 Task: For heading Use Italics Courier New with yellow colour & bold.  font size for heading26,  'Change the font style of data to'Georgia and font size to 18,  Change the alignment of both headline & data to Align left In the sheet  BudgetPlan logbook
Action: Mouse moved to (109, 129)
Screenshot: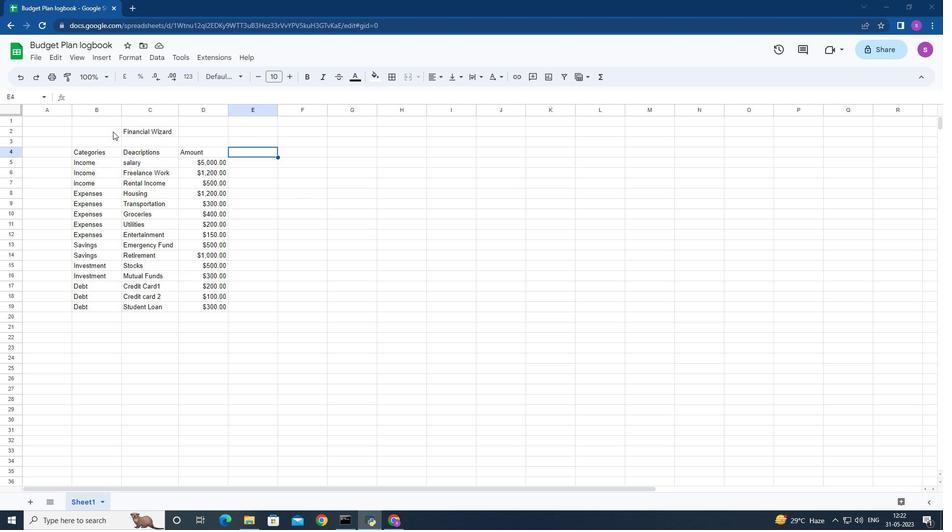 
Action: Mouse pressed left at (109, 129)
Screenshot: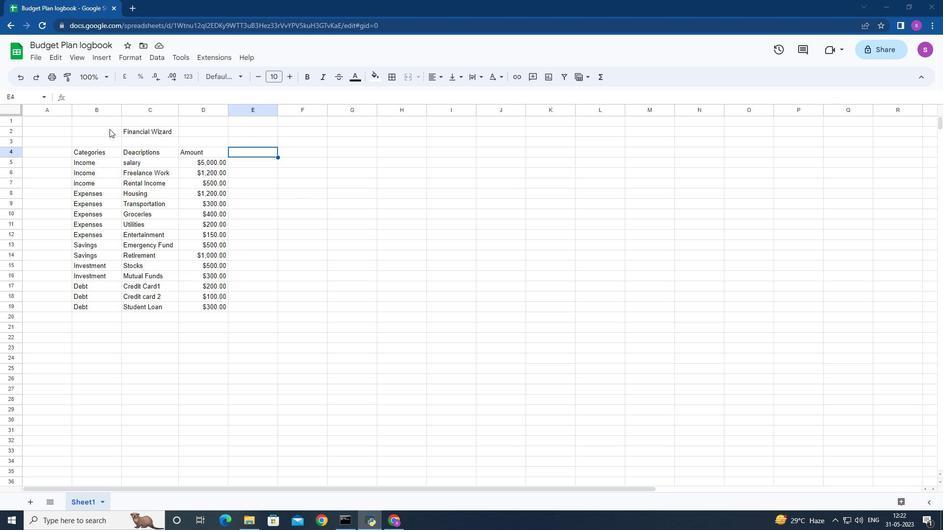 
Action: Mouse moved to (237, 78)
Screenshot: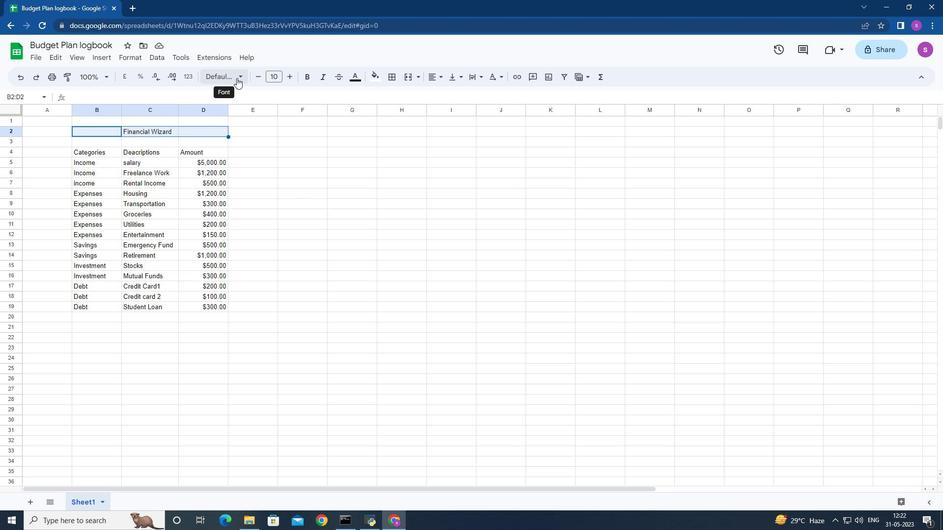 
Action: Mouse pressed left at (237, 78)
Screenshot: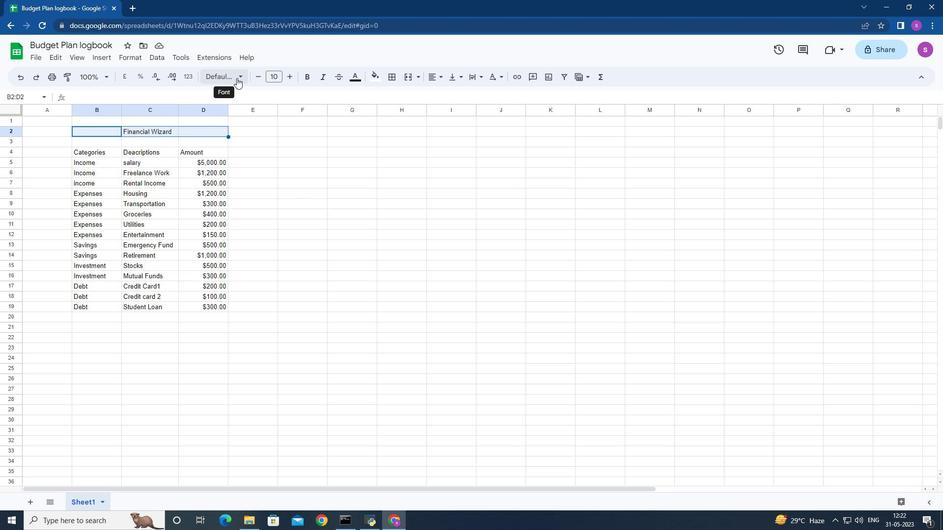 
Action: Mouse moved to (249, 345)
Screenshot: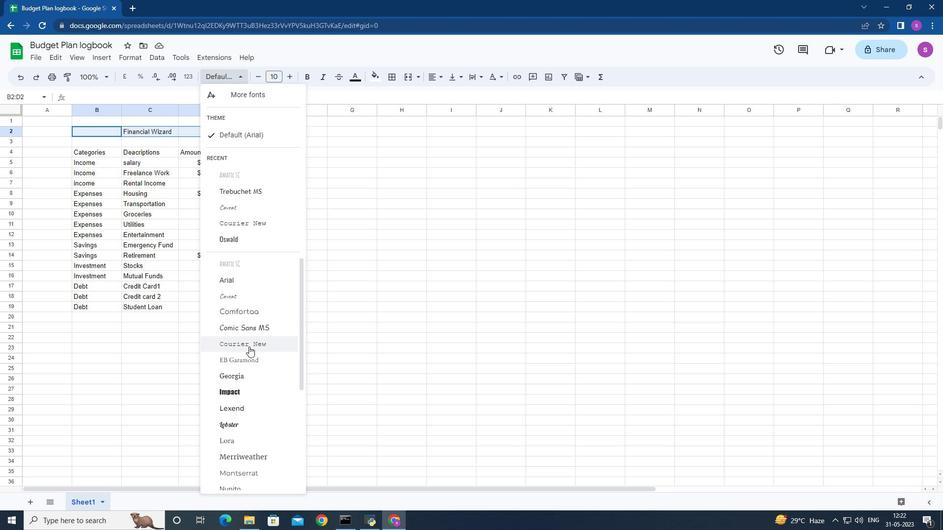 
Action: Mouse pressed left at (249, 345)
Screenshot: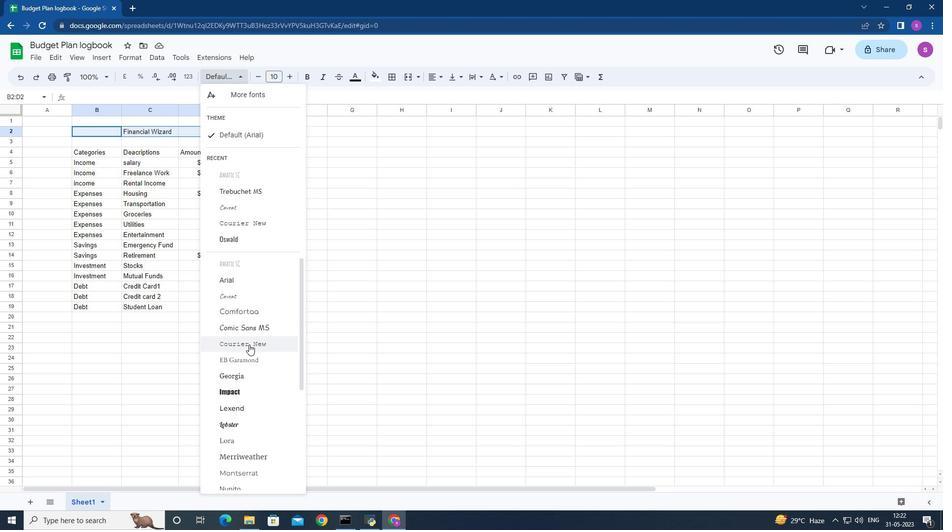 
Action: Mouse moved to (378, 76)
Screenshot: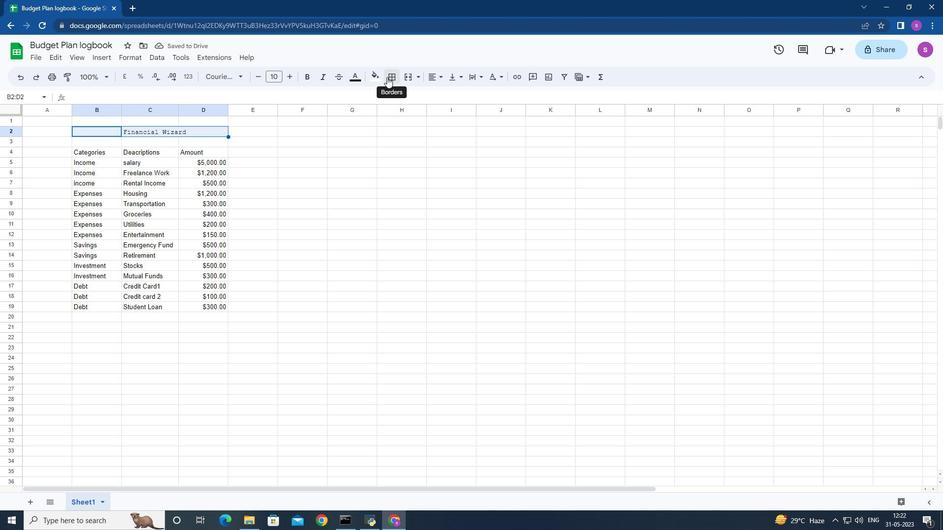 
Action: Mouse pressed left at (378, 76)
Screenshot: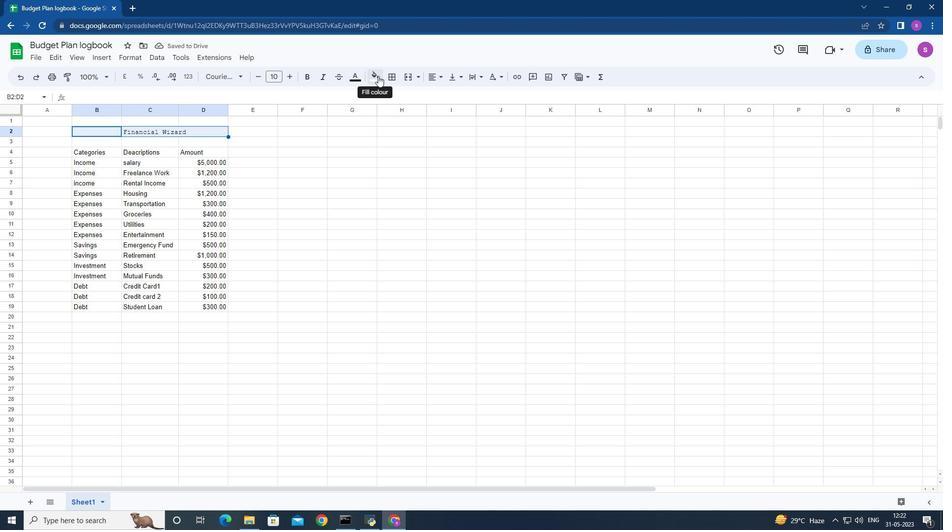 
Action: Mouse moved to (407, 118)
Screenshot: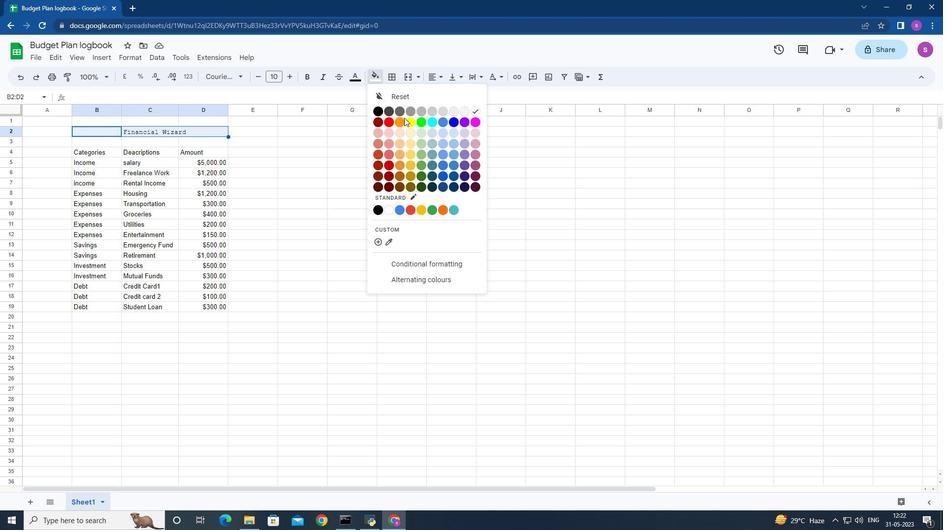 
Action: Mouse pressed left at (407, 118)
Screenshot: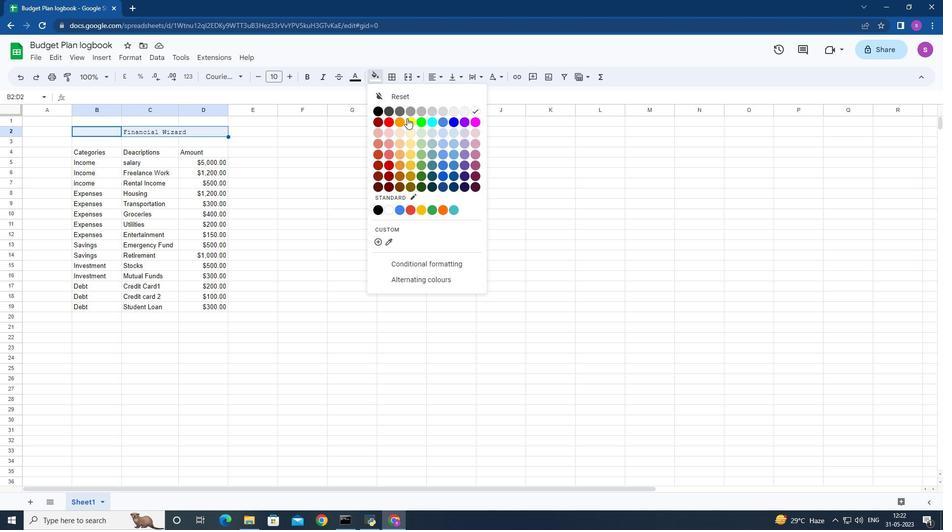 
Action: Mouse moved to (308, 76)
Screenshot: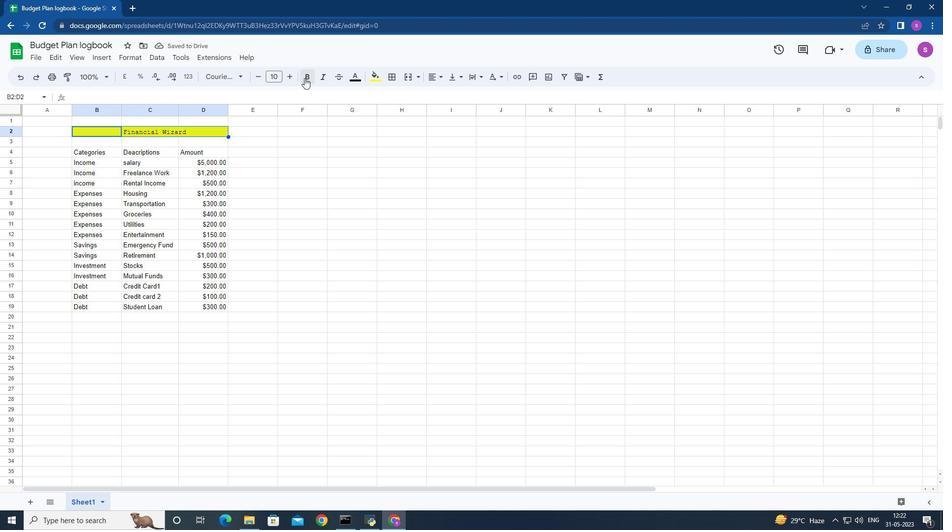 
Action: Mouse pressed left at (308, 76)
Screenshot: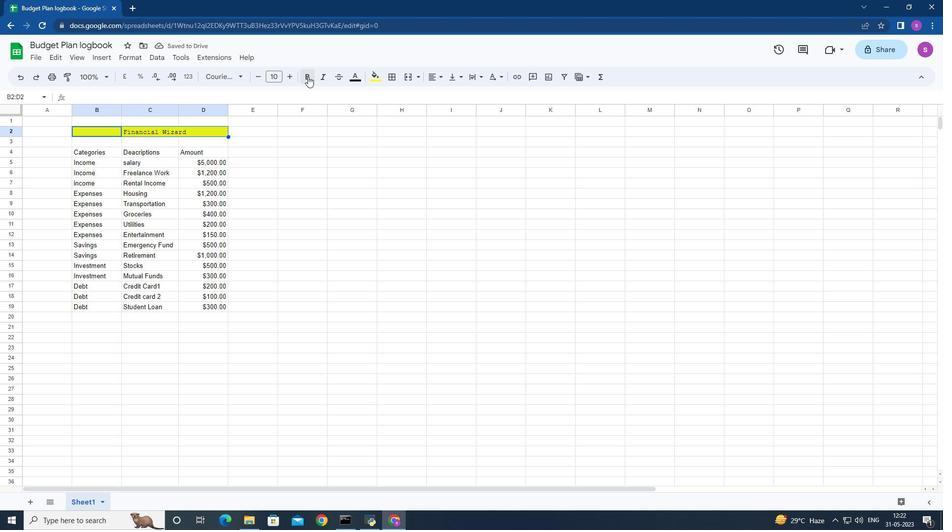 
Action: Mouse moved to (287, 76)
Screenshot: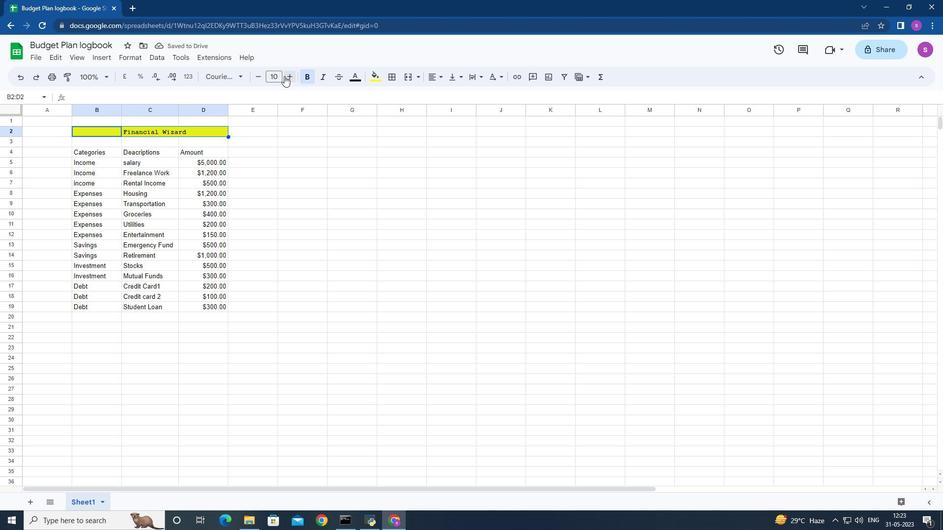 
Action: Mouse pressed left at (287, 76)
Screenshot: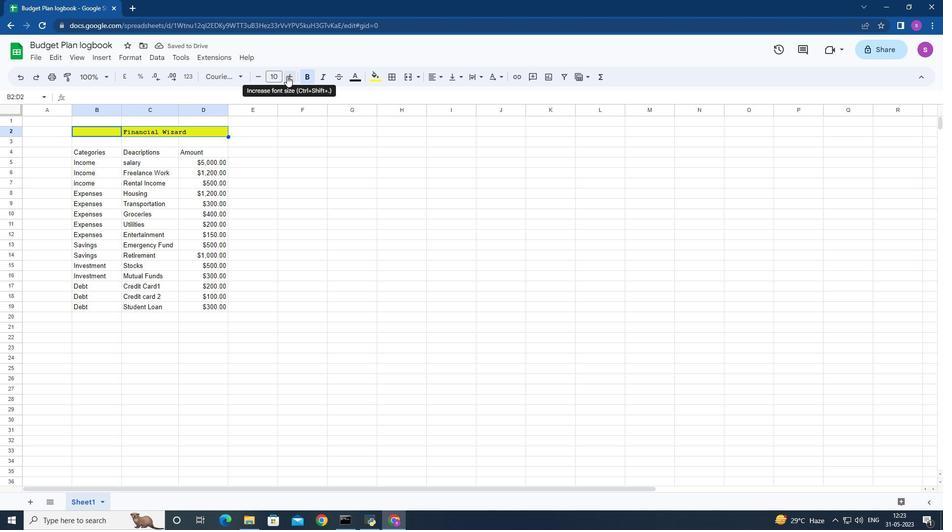 
Action: Mouse moved to (287, 76)
Screenshot: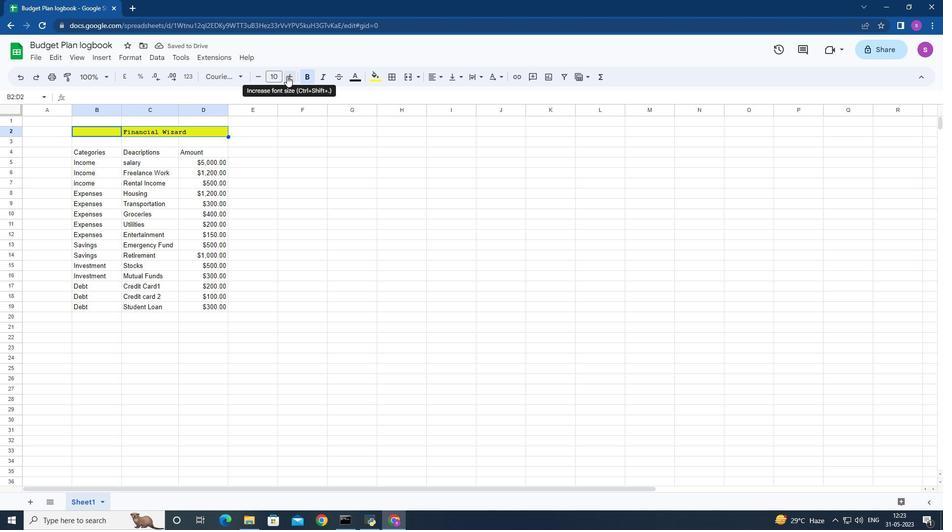 
Action: Mouse pressed left at (287, 76)
Screenshot: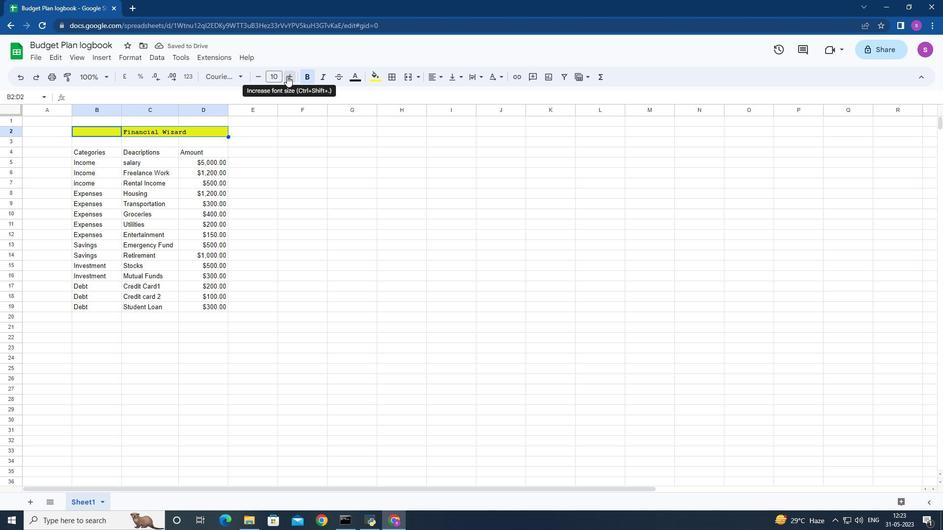 
Action: Mouse pressed left at (287, 76)
Screenshot: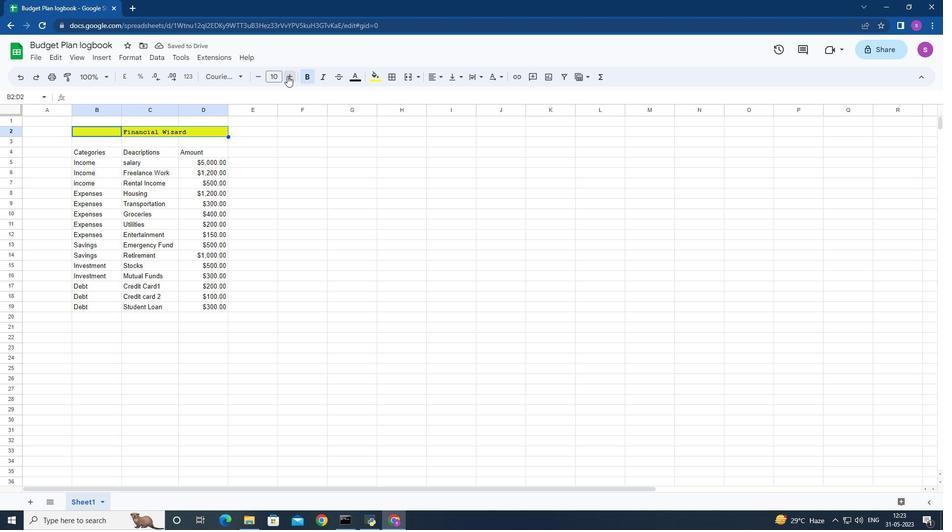 
Action: Mouse pressed left at (287, 76)
Screenshot: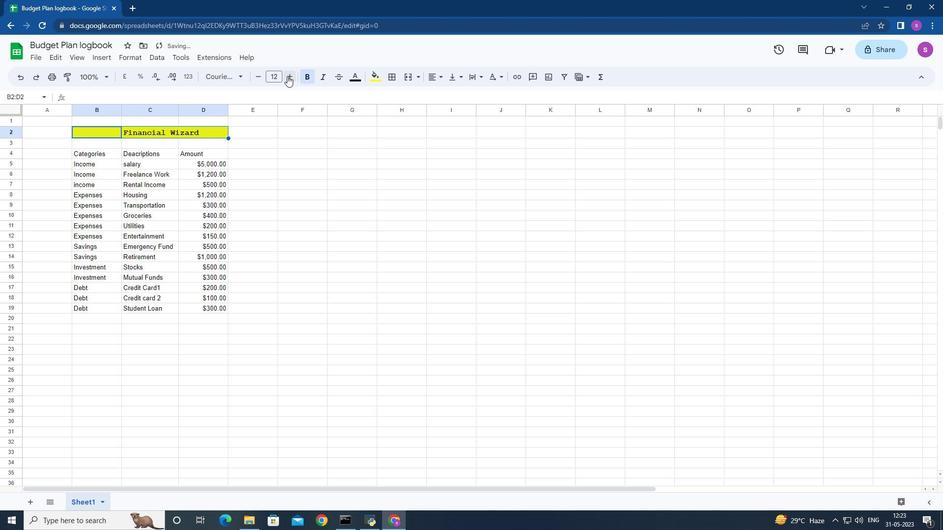 
Action: Mouse pressed left at (287, 76)
Screenshot: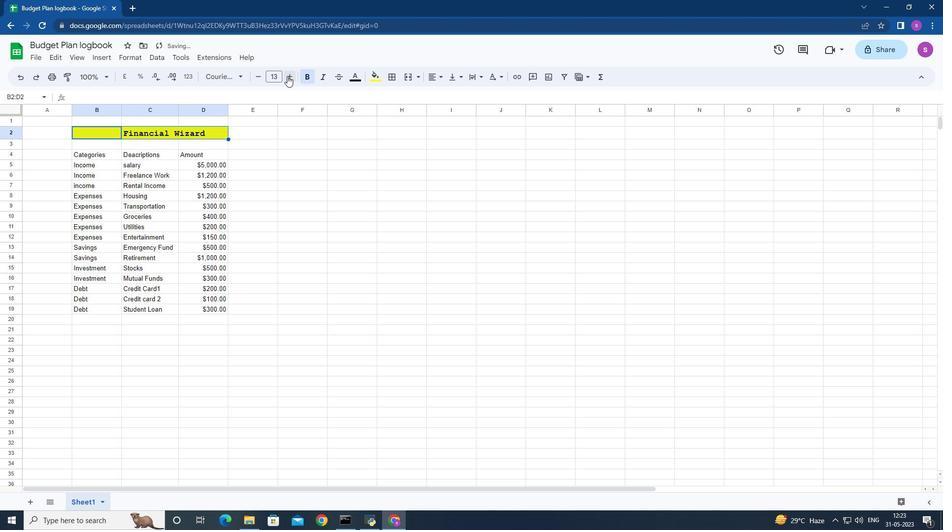 
Action: Mouse pressed left at (287, 76)
Screenshot: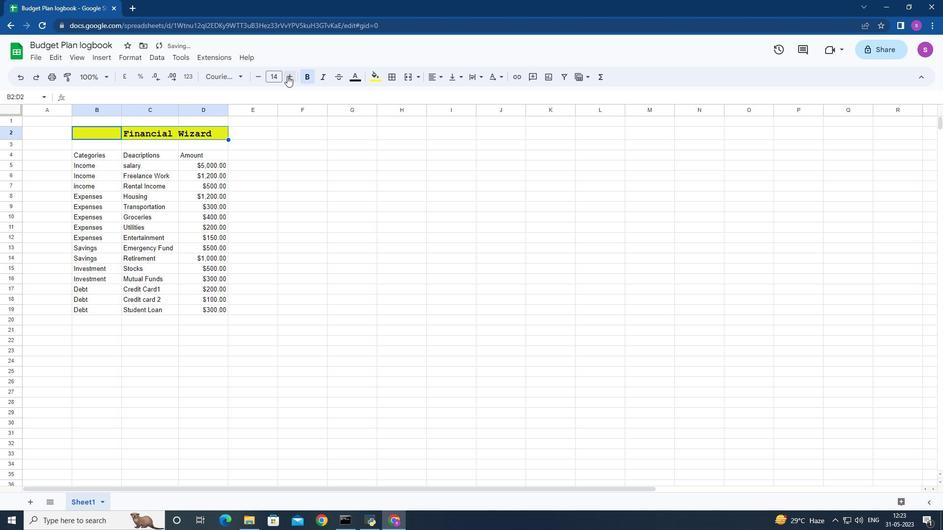 
Action: Mouse pressed left at (287, 76)
Screenshot: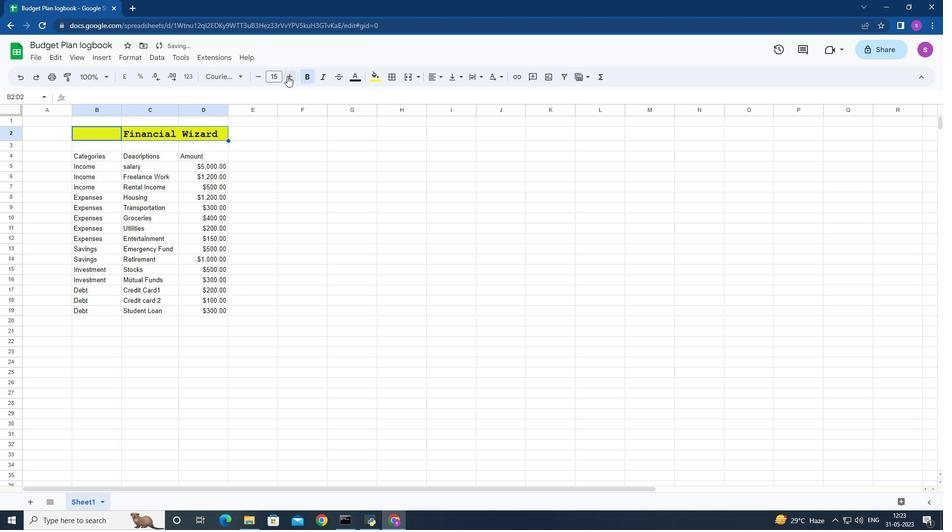 
Action: Mouse pressed left at (287, 76)
Screenshot: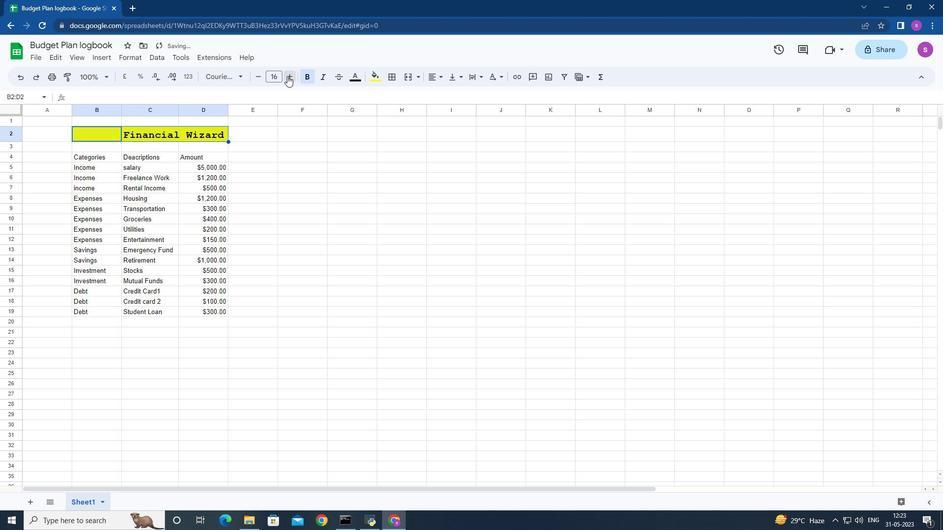 
Action: Mouse pressed left at (287, 76)
Screenshot: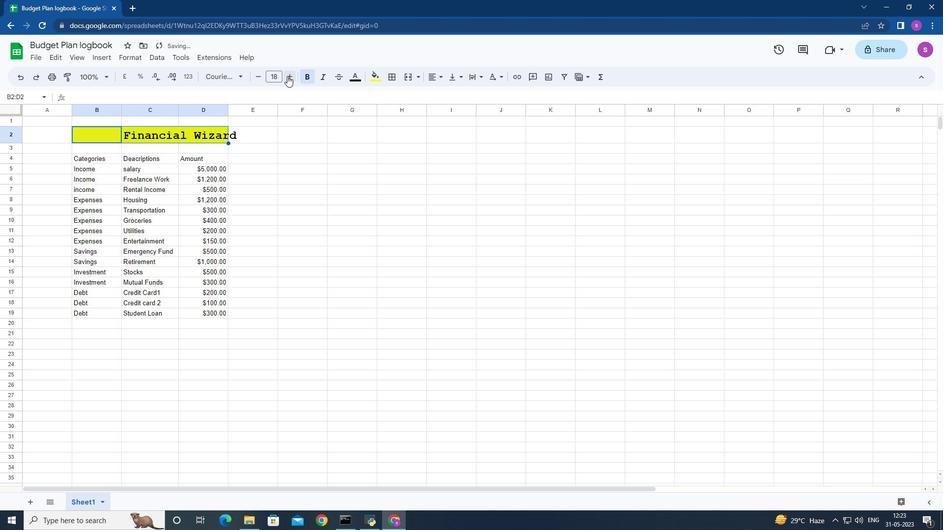 
Action: Mouse pressed left at (287, 76)
Screenshot: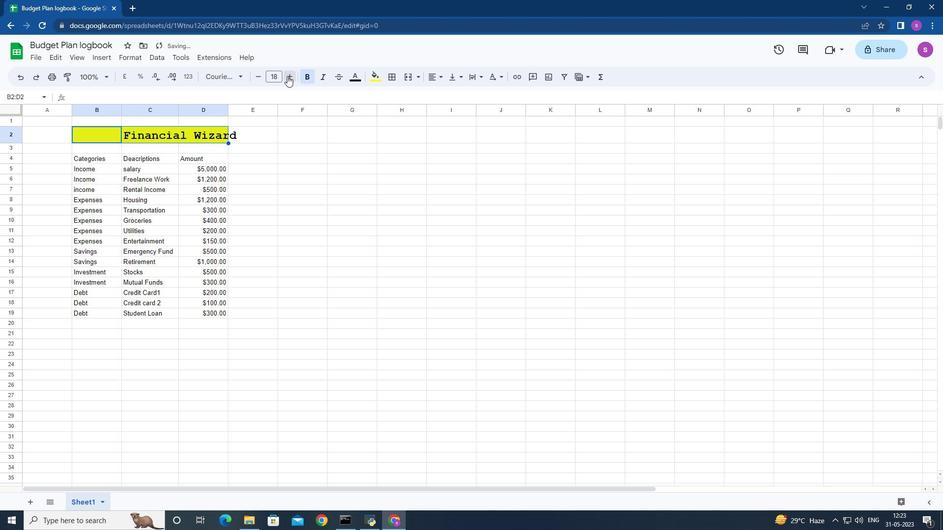 
Action: Mouse pressed left at (287, 76)
Screenshot: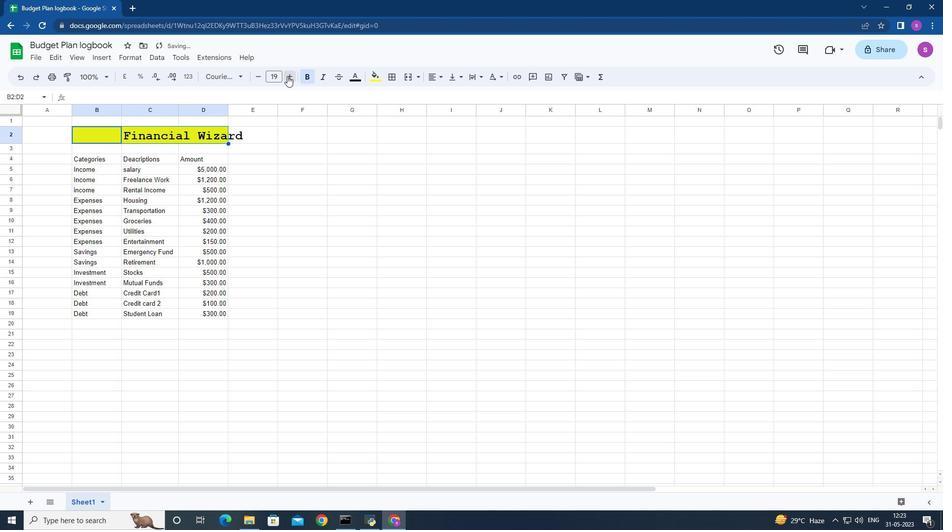 
Action: Mouse pressed left at (287, 76)
Screenshot: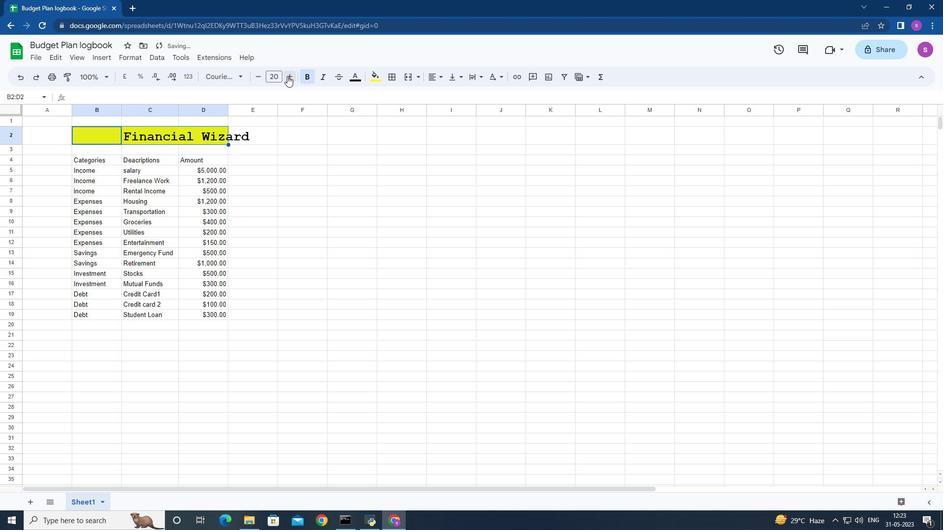 
Action: Mouse pressed left at (287, 76)
Screenshot: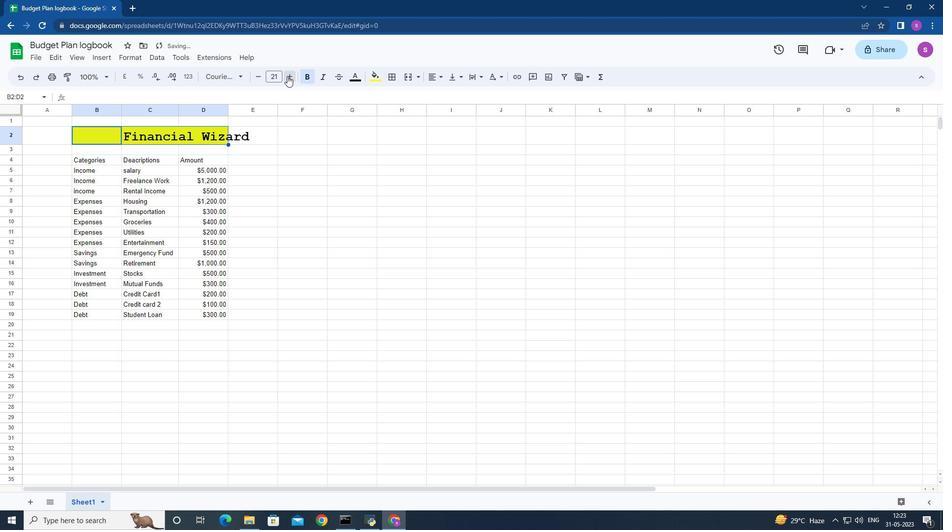 
Action: Mouse pressed left at (287, 76)
Screenshot: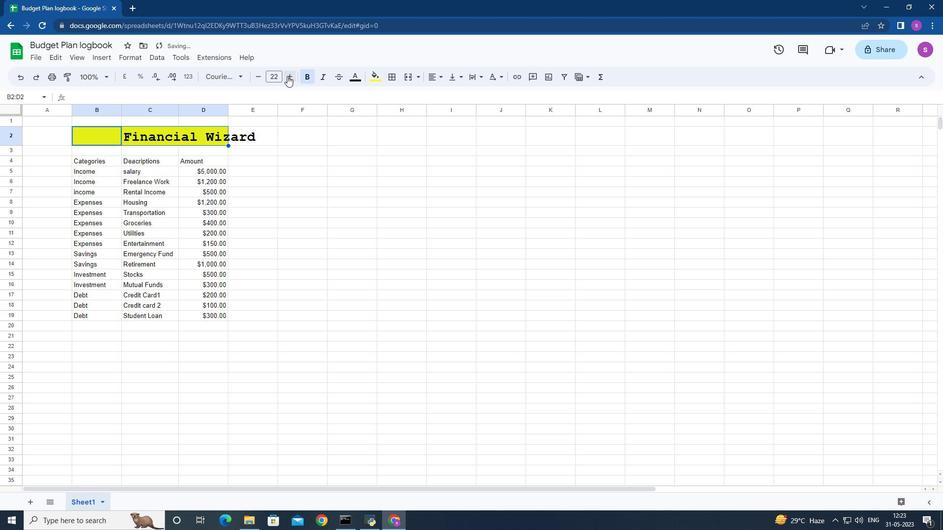 
Action: Mouse pressed left at (287, 76)
Screenshot: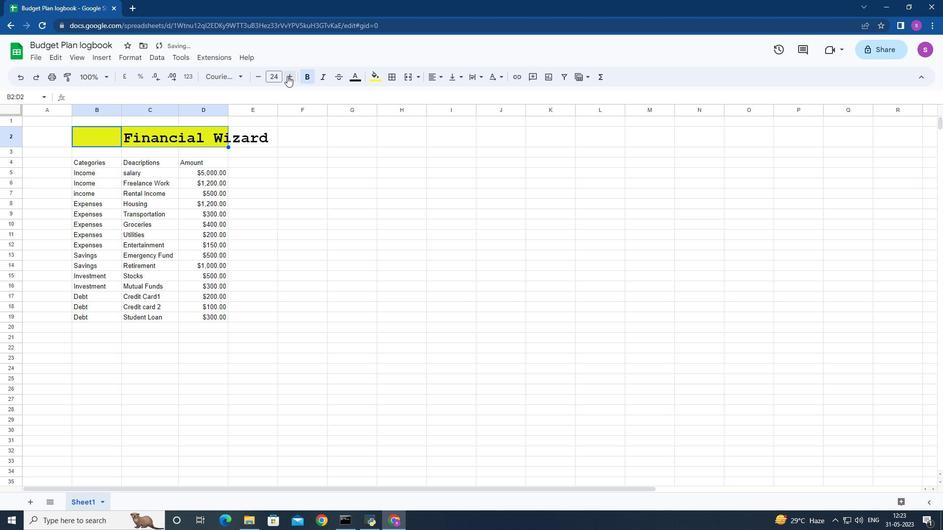 
Action: Mouse pressed left at (287, 76)
Screenshot: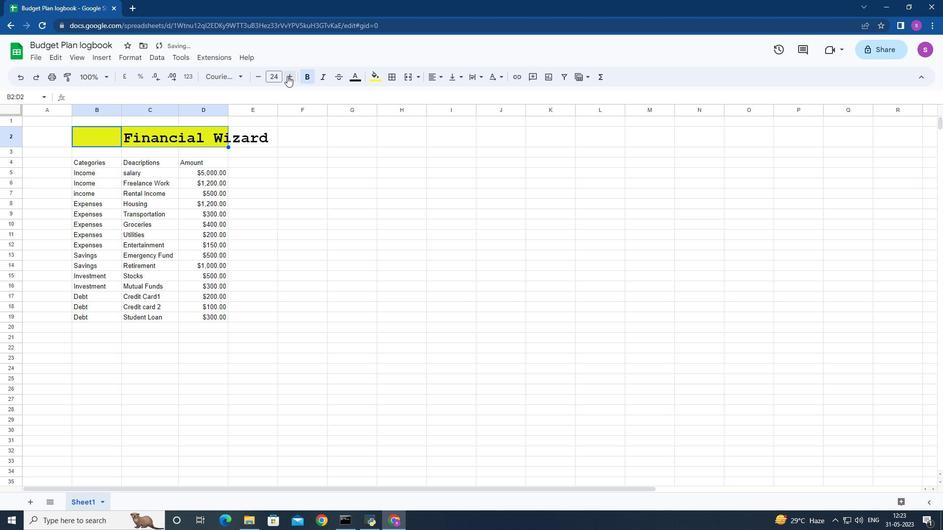 
Action: Mouse moved to (71, 162)
Screenshot: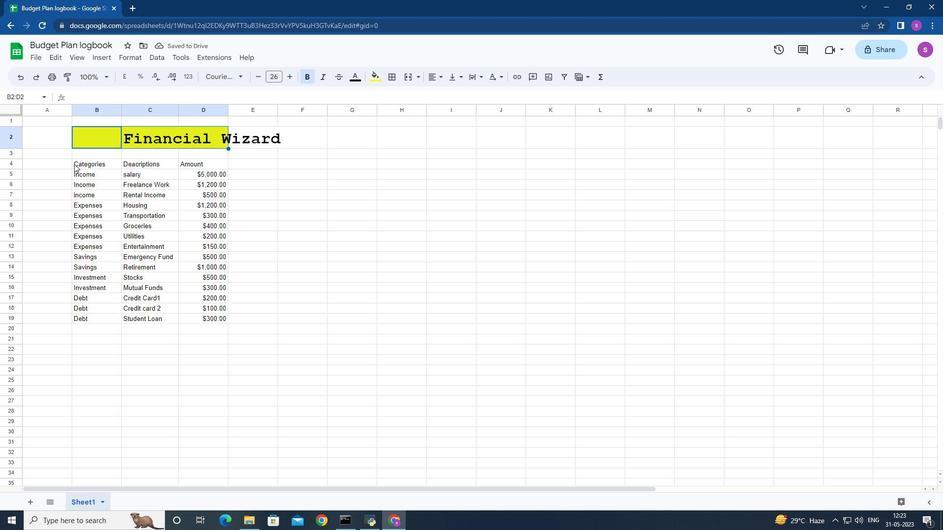 
Action: Mouse pressed left at (71, 162)
Screenshot: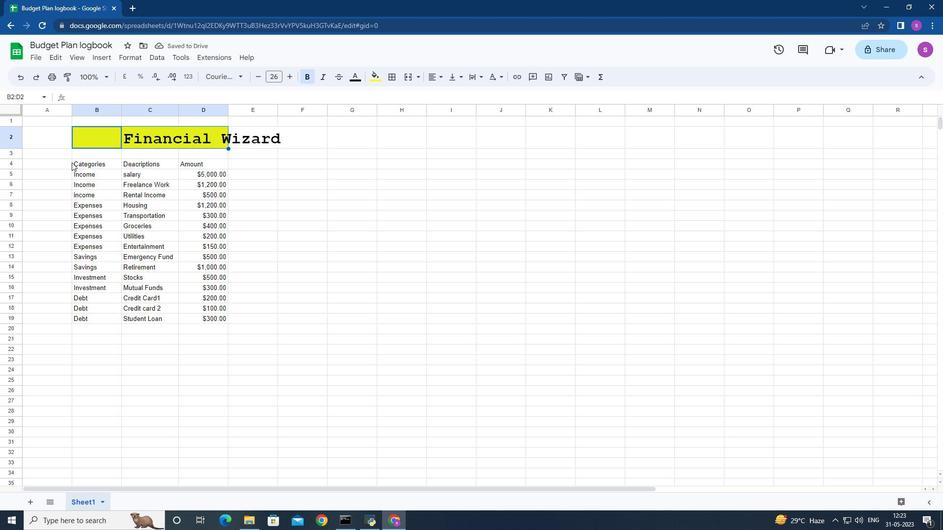 
Action: Mouse moved to (237, 75)
Screenshot: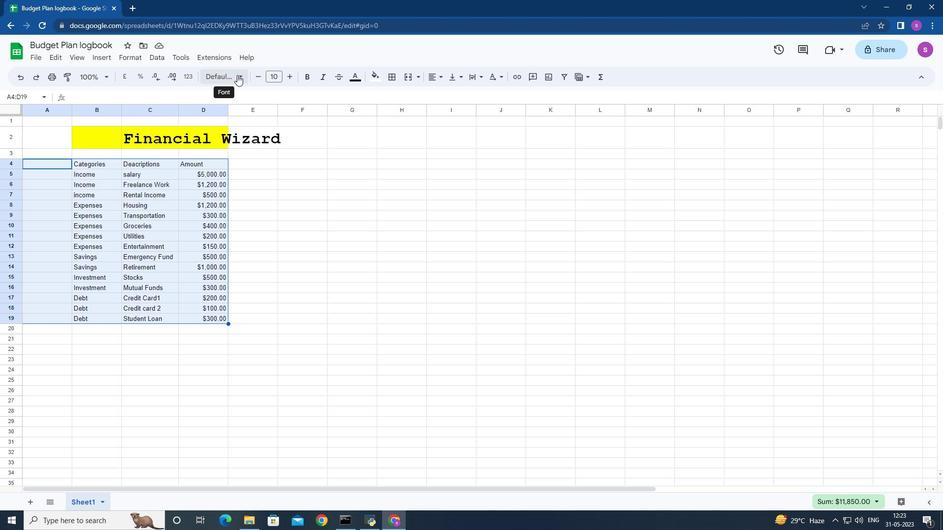 
Action: Mouse pressed left at (237, 75)
Screenshot: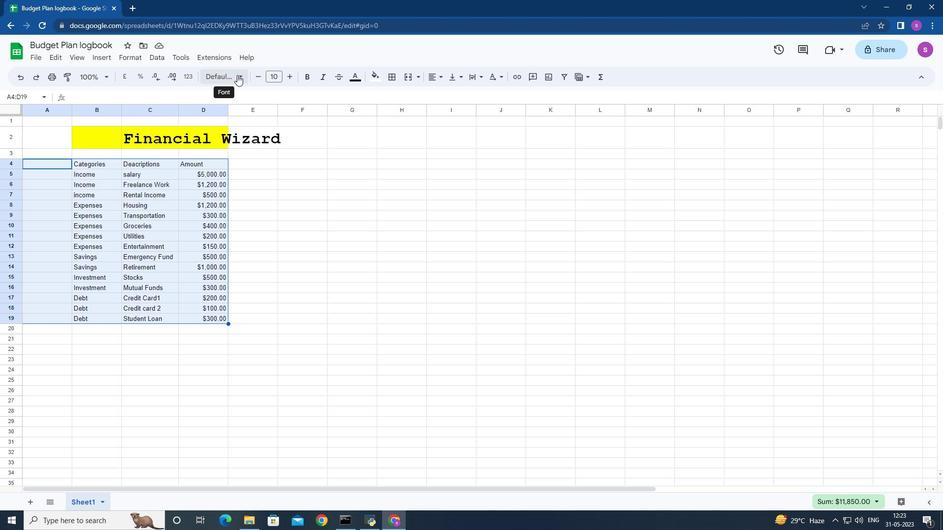 
Action: Mouse moved to (244, 386)
Screenshot: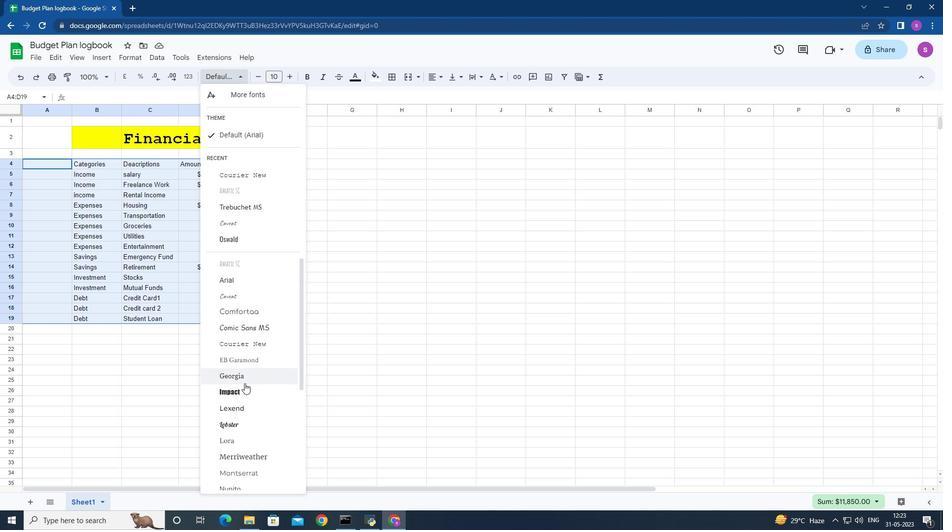 
Action: Mouse scrolled (244, 385) with delta (0, 0)
Screenshot: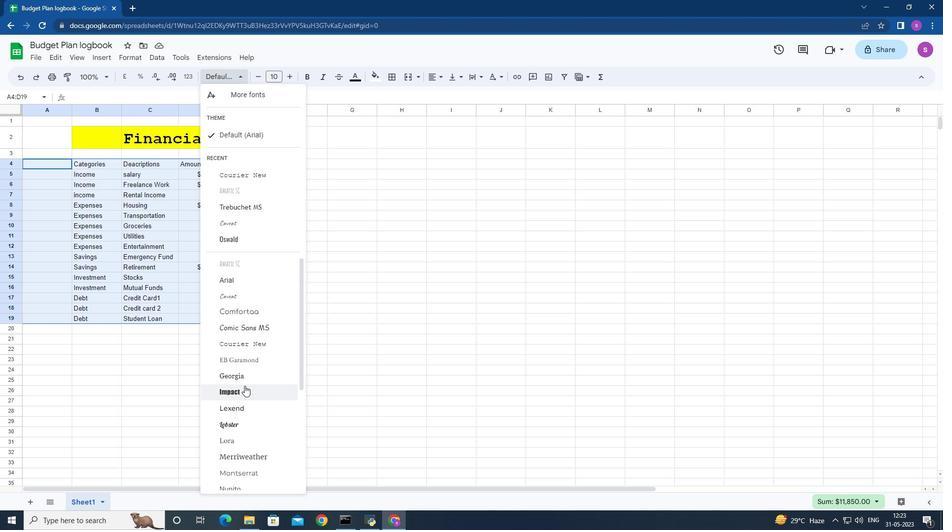 
Action: Mouse moved to (244, 386)
Screenshot: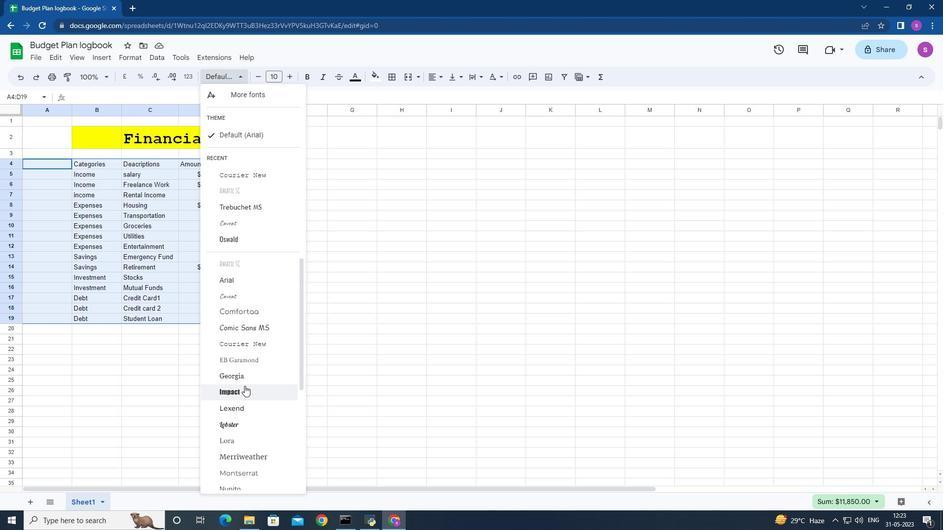 
Action: Mouse scrolled (244, 385) with delta (0, 0)
Screenshot: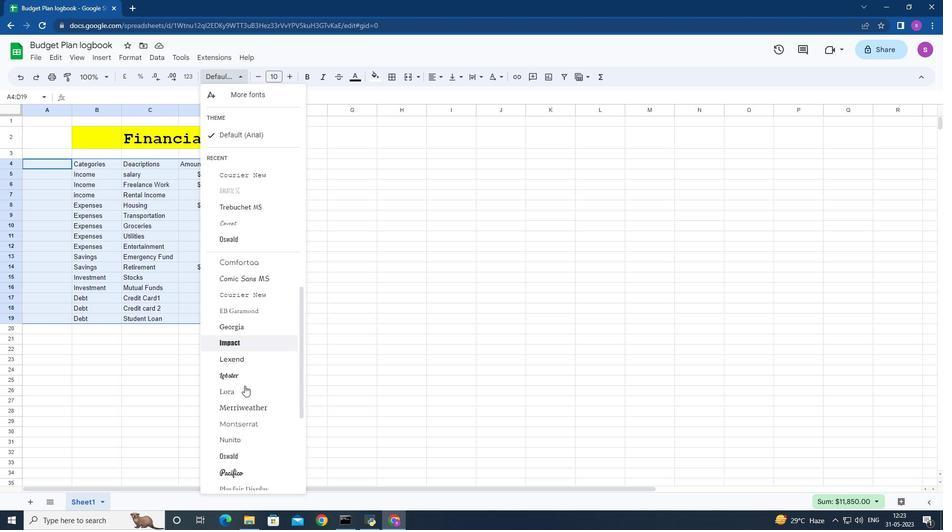 
Action: Mouse moved to (244, 417)
Screenshot: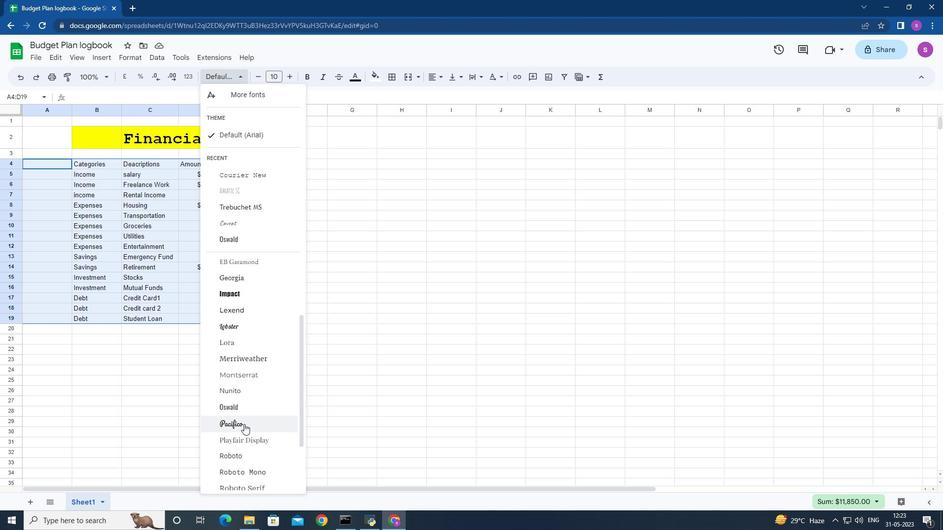 
Action: Mouse scrolled (244, 417) with delta (0, 0)
Screenshot: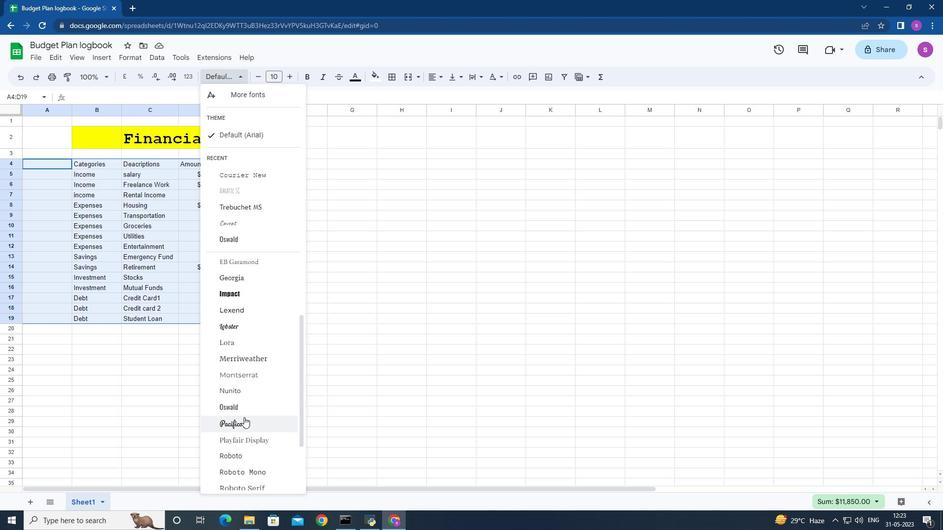 
Action: Mouse scrolled (244, 417) with delta (0, 0)
Screenshot: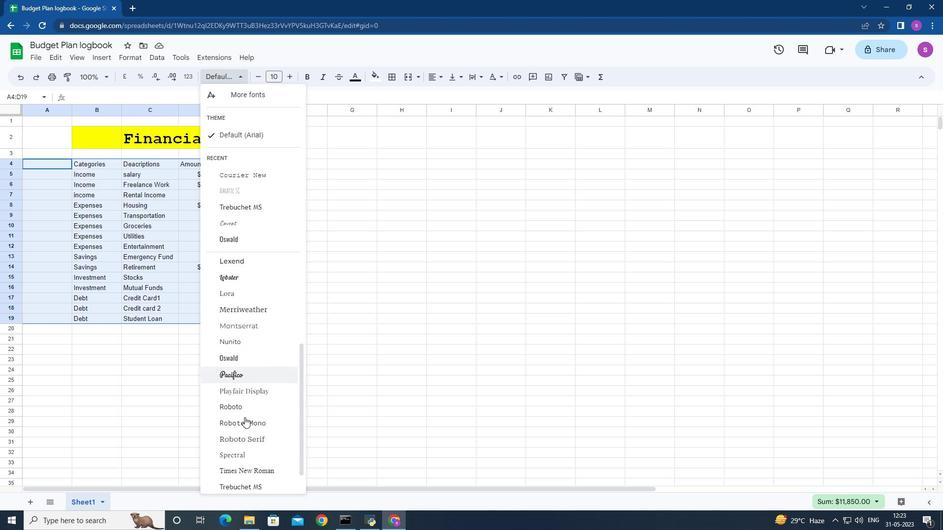 
Action: Mouse moved to (244, 417)
Screenshot: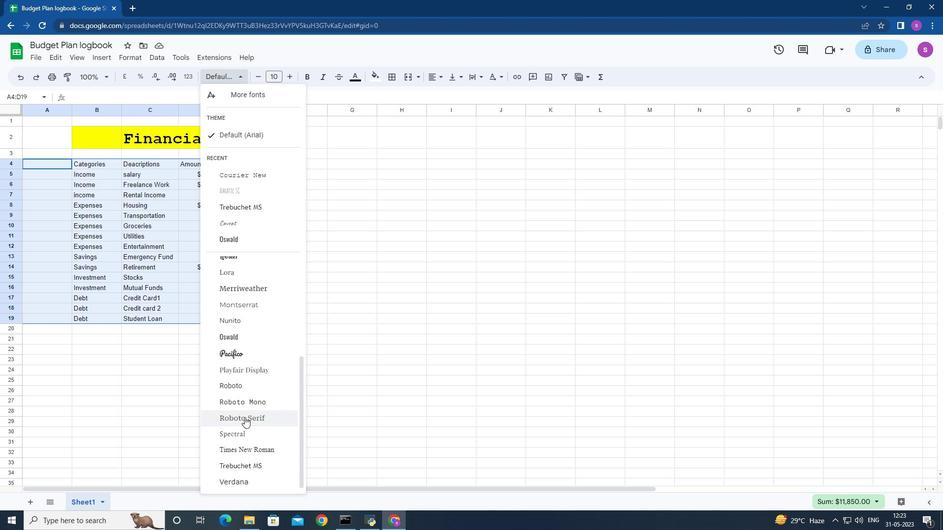 
Action: Mouse scrolled (244, 417) with delta (0, 0)
Screenshot: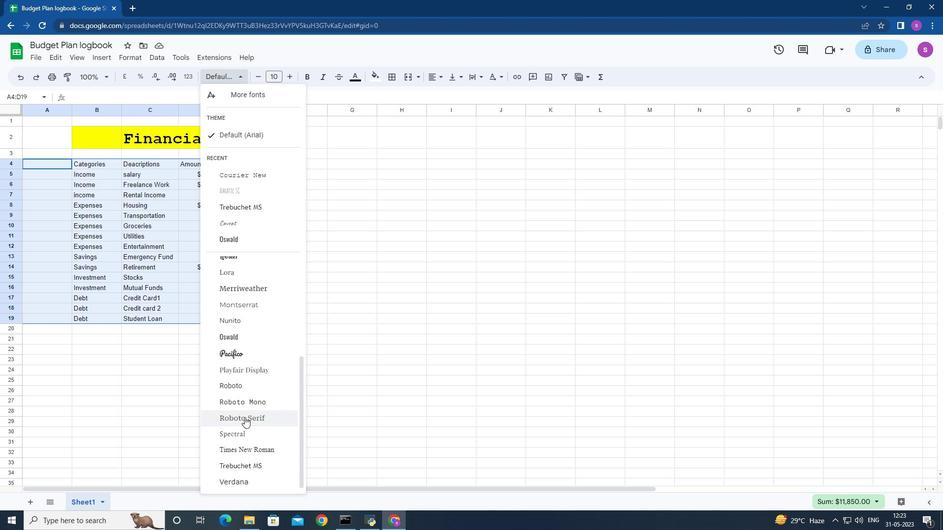 
Action: Mouse moved to (244, 418)
Screenshot: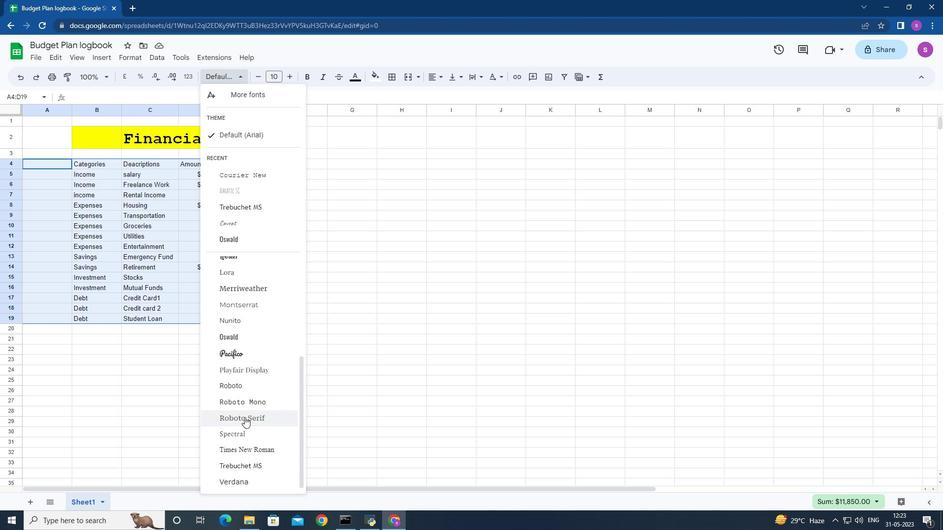 
Action: Mouse scrolled (244, 417) with delta (0, 0)
Screenshot: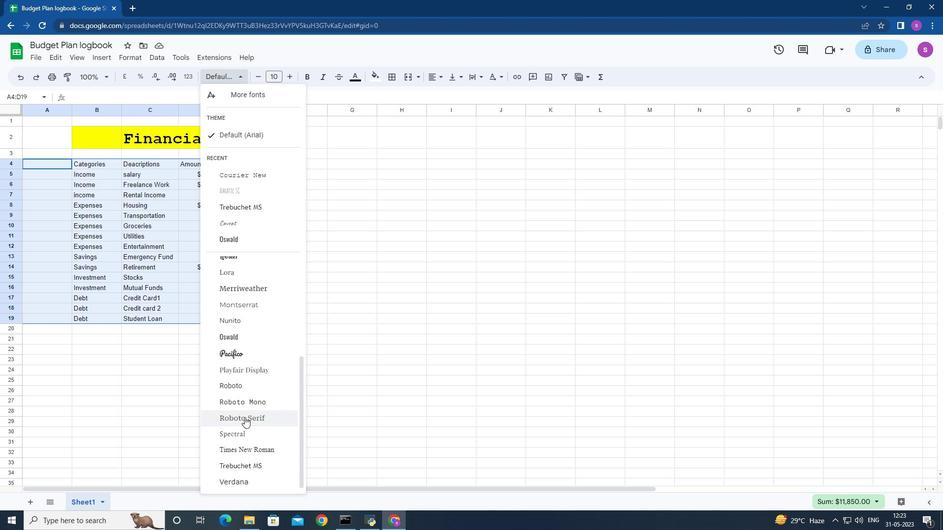 
Action: Mouse moved to (244, 418)
Screenshot: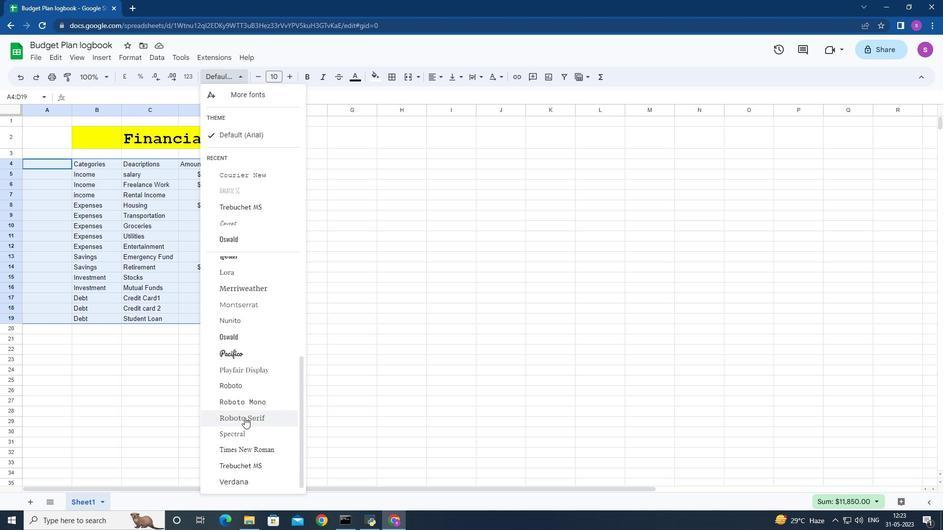 
Action: Mouse scrolled (244, 418) with delta (0, 0)
Screenshot: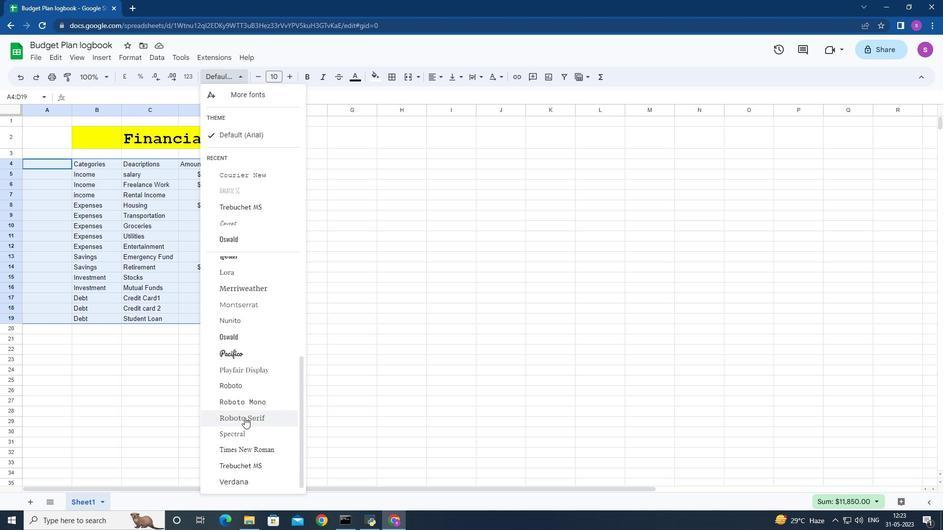 
Action: Mouse moved to (241, 395)
Screenshot: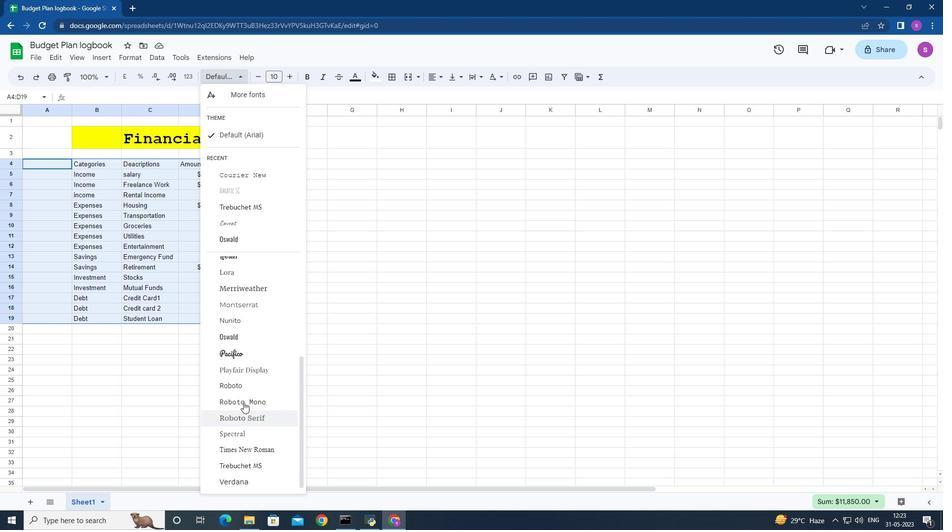 
Action: Mouse scrolled (241, 395) with delta (0, 0)
Screenshot: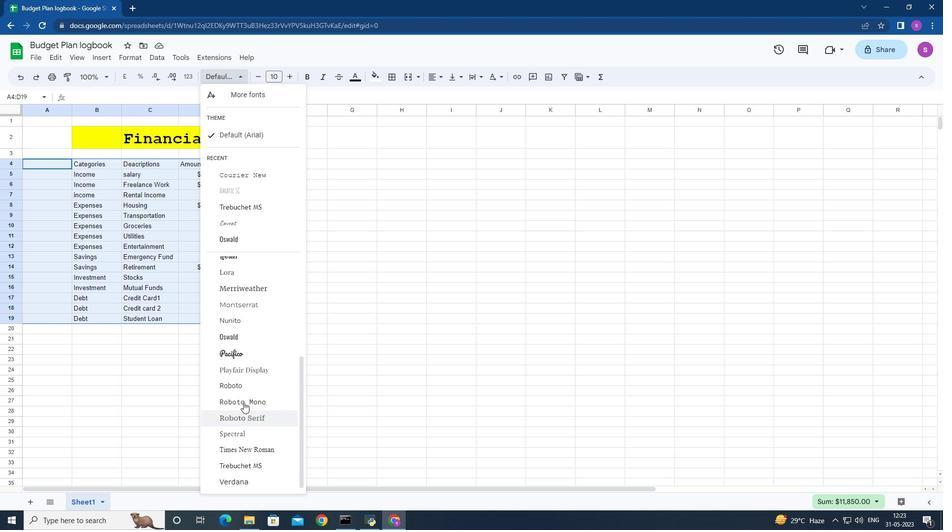 
Action: Mouse scrolled (241, 395) with delta (0, 0)
Screenshot: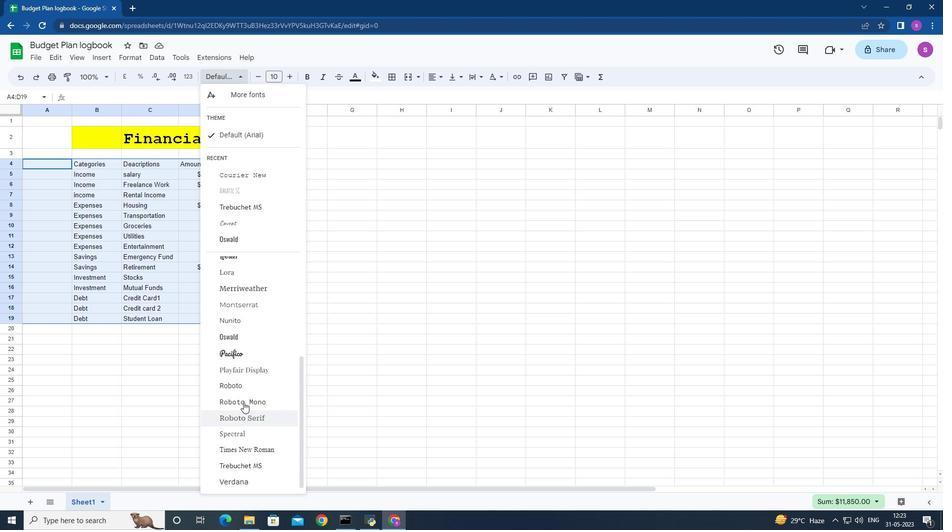 
Action: Mouse moved to (241, 394)
Screenshot: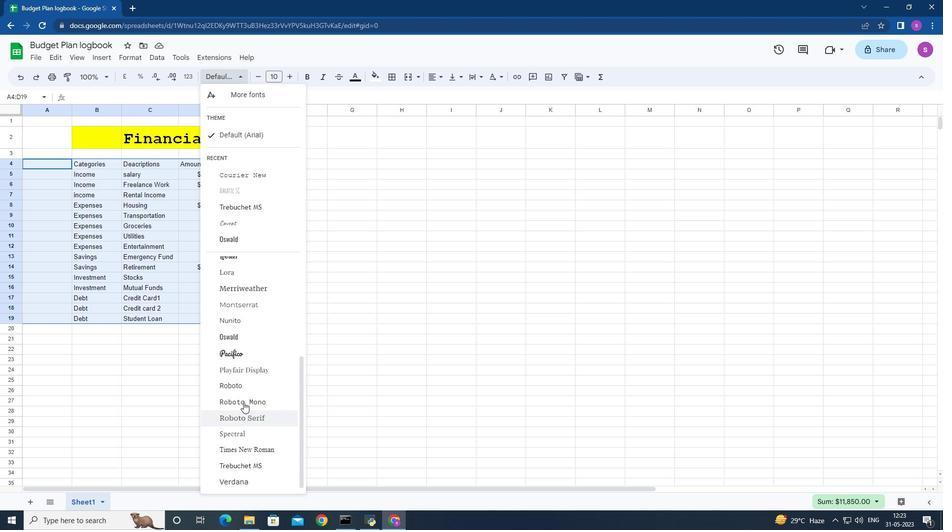 
Action: Mouse scrolled (241, 395) with delta (0, 0)
Screenshot: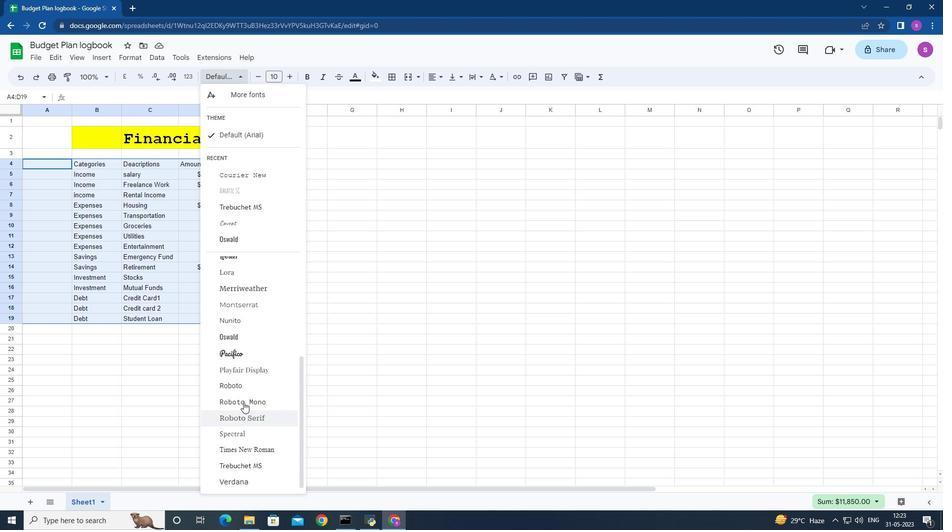 
Action: Mouse scrolled (241, 395) with delta (0, 0)
Screenshot: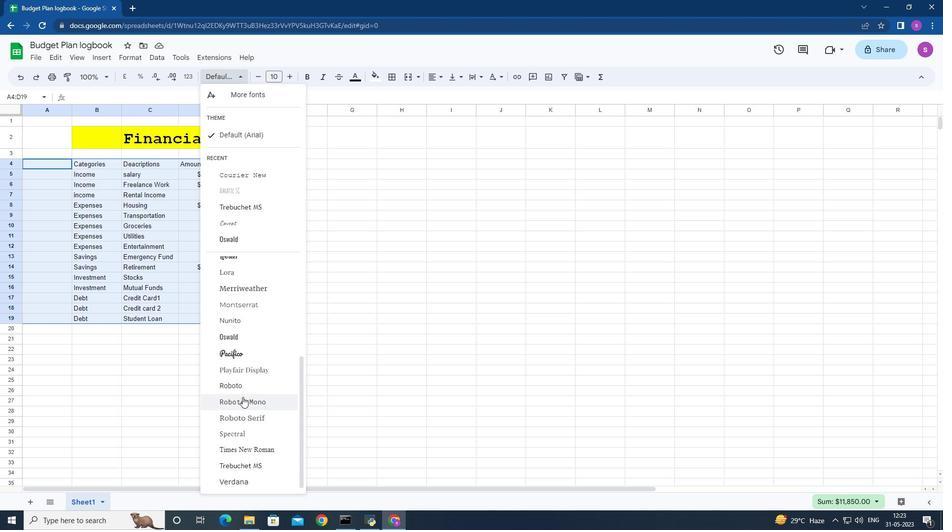 
Action: Mouse scrolled (241, 395) with delta (0, 0)
Screenshot: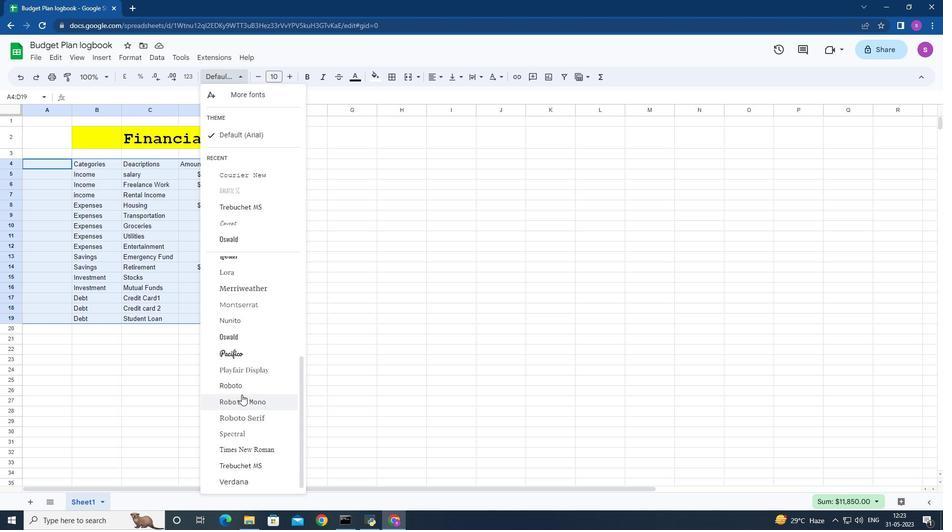 
Action: Mouse scrolled (241, 395) with delta (0, 0)
Screenshot: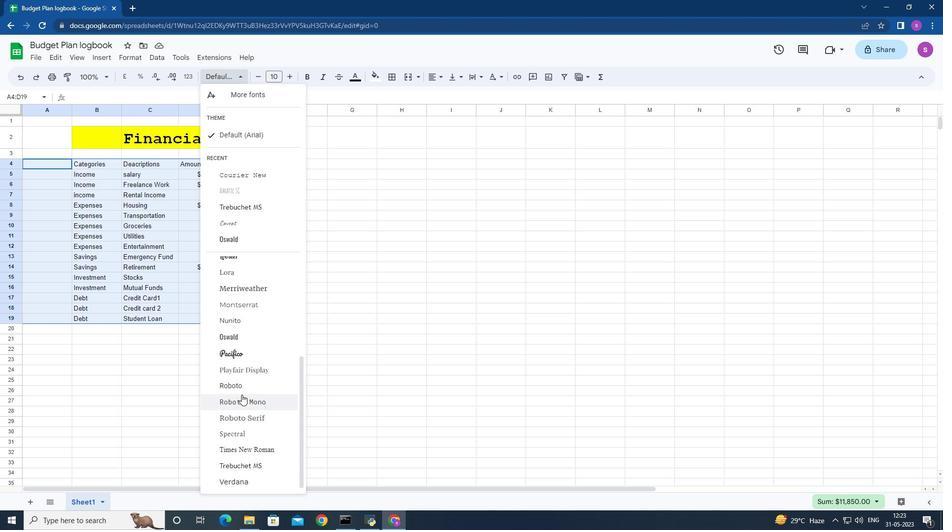 
Action: Mouse moved to (238, 369)
Screenshot: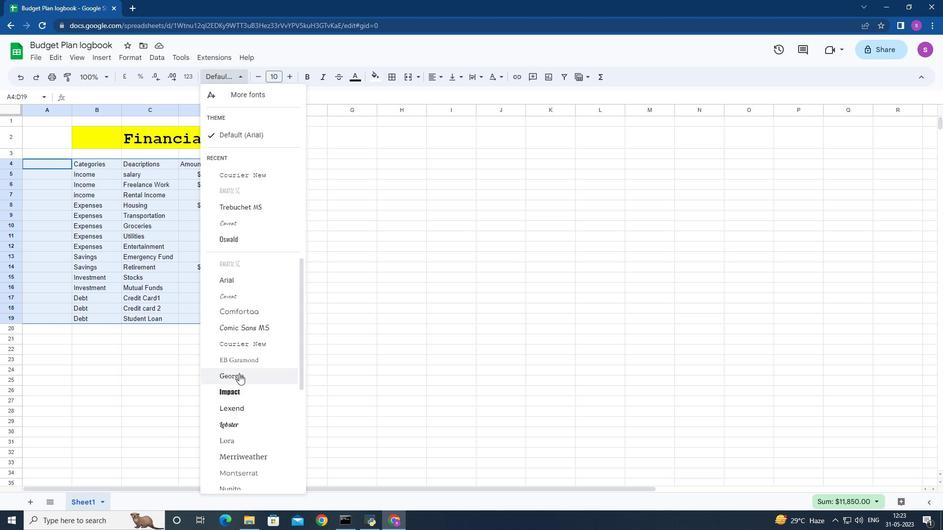 
Action: Mouse scrolled (238, 369) with delta (0, 0)
Screenshot: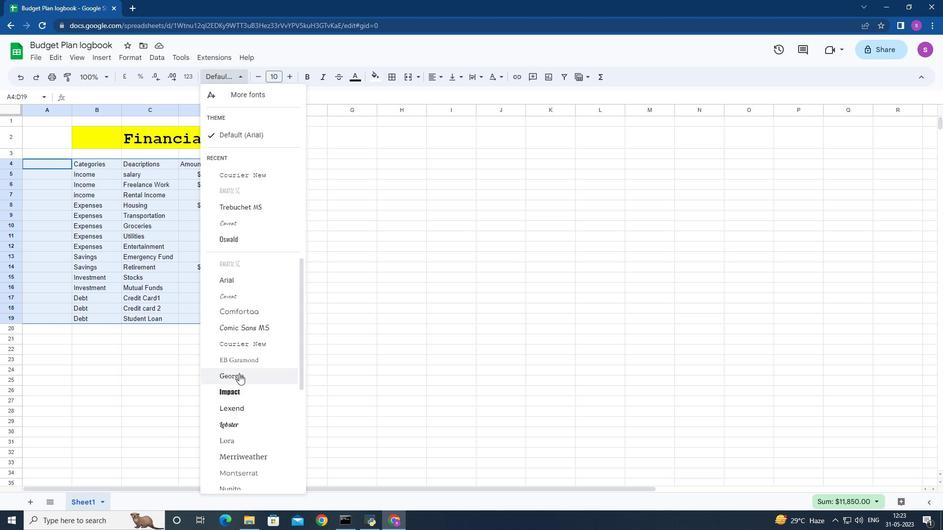 
Action: Mouse scrolled (238, 369) with delta (0, 0)
Screenshot: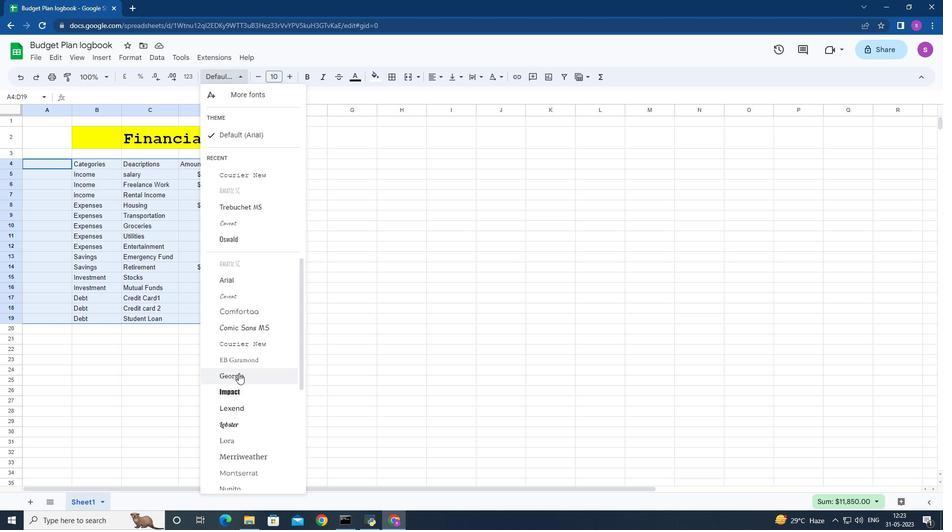 
Action: Mouse scrolled (238, 369) with delta (0, 0)
Screenshot: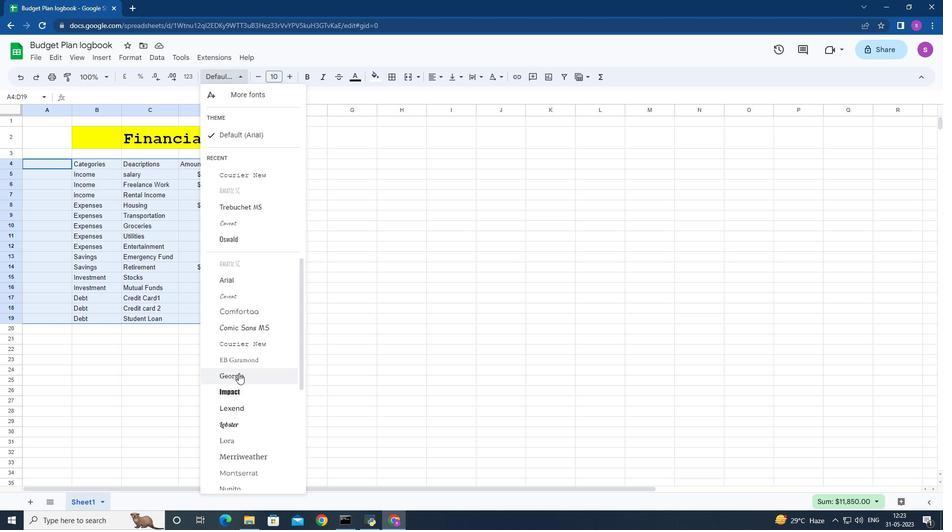 
Action: Mouse scrolled (238, 369) with delta (0, 0)
Screenshot: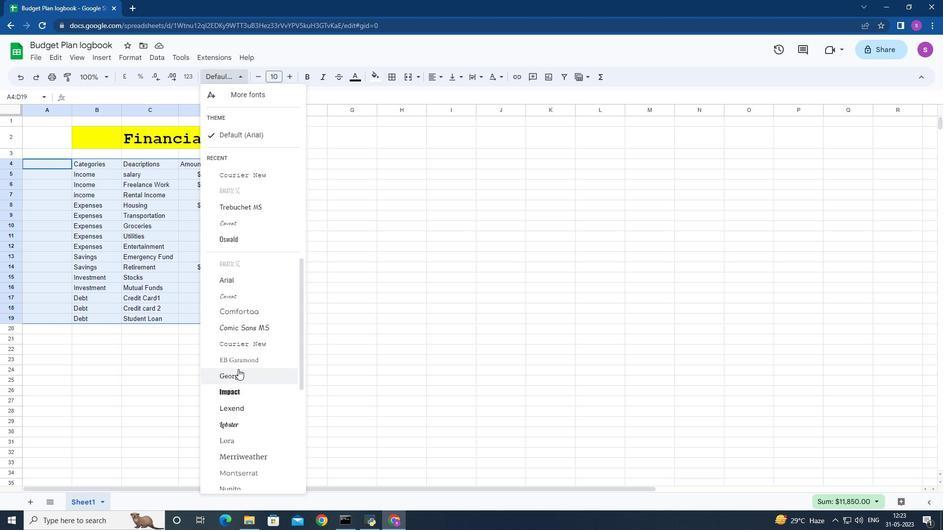 
Action: Mouse moved to (262, 374)
Screenshot: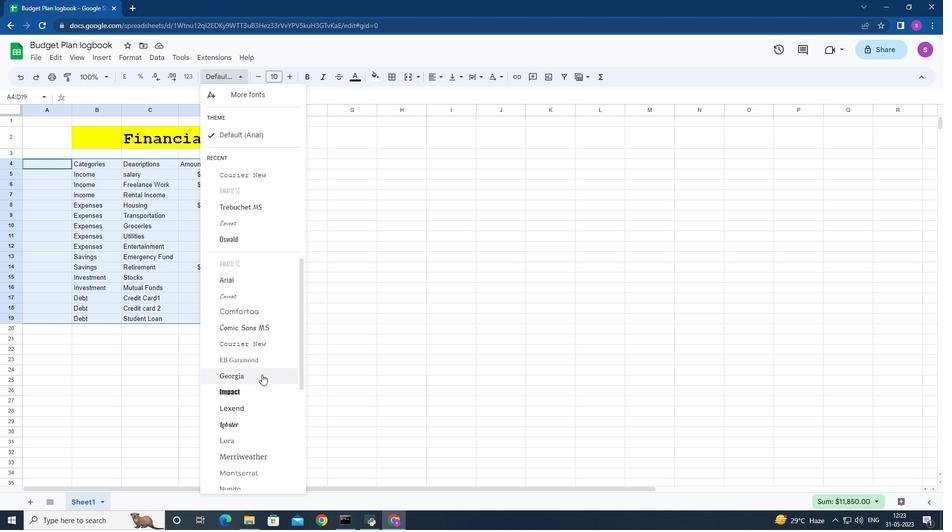 
Action: Mouse pressed left at (262, 374)
Screenshot: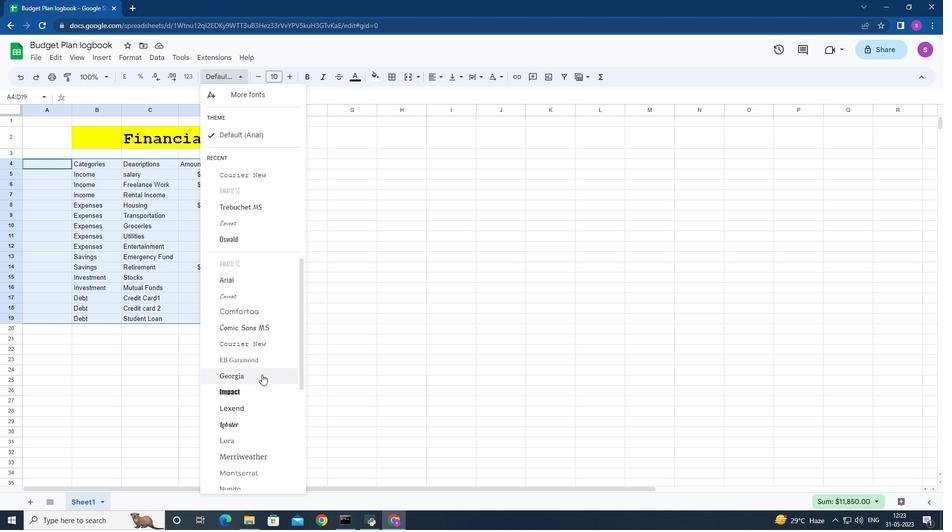 
Action: Mouse moved to (289, 76)
Screenshot: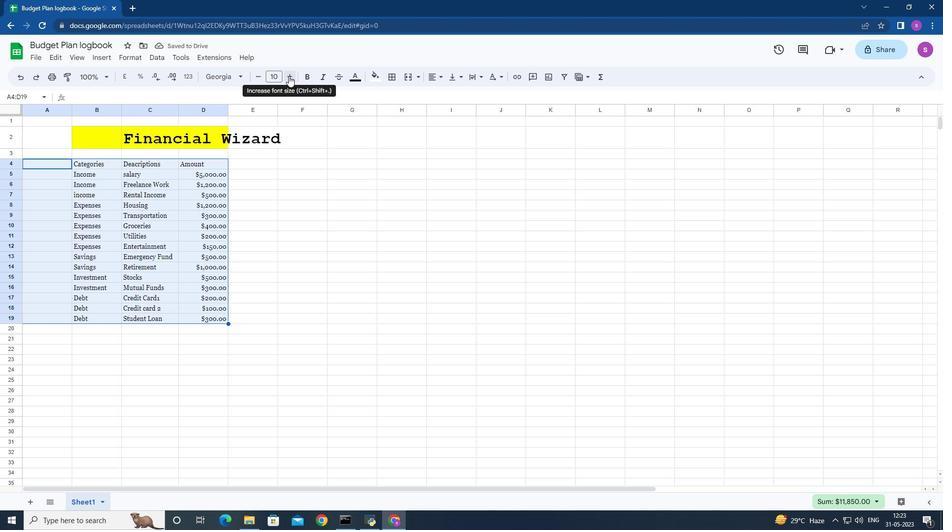 
Action: Mouse pressed left at (289, 76)
Screenshot: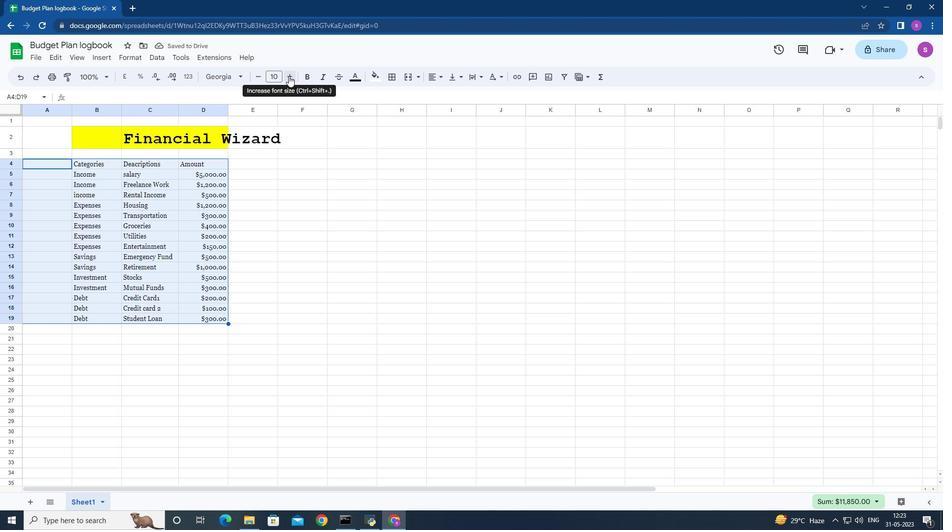 
Action: Mouse pressed left at (289, 76)
Screenshot: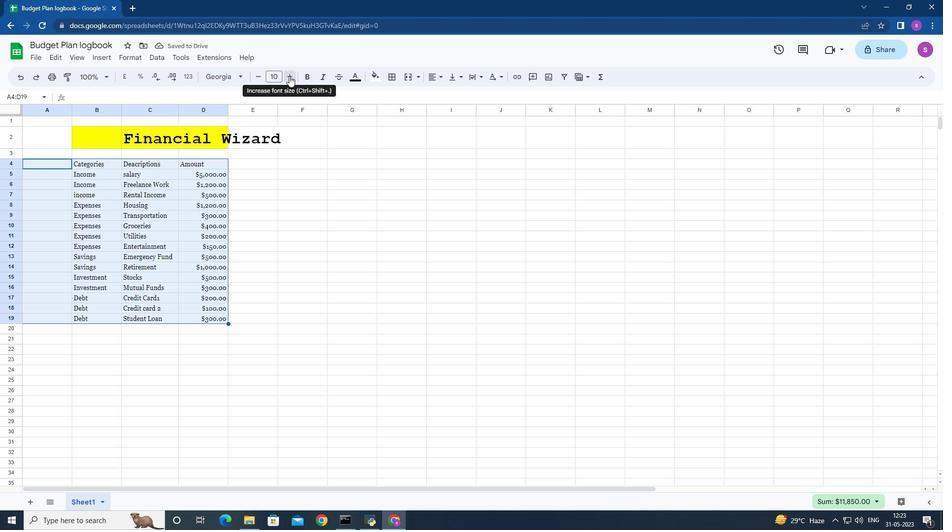 
Action: Mouse pressed left at (289, 76)
Screenshot: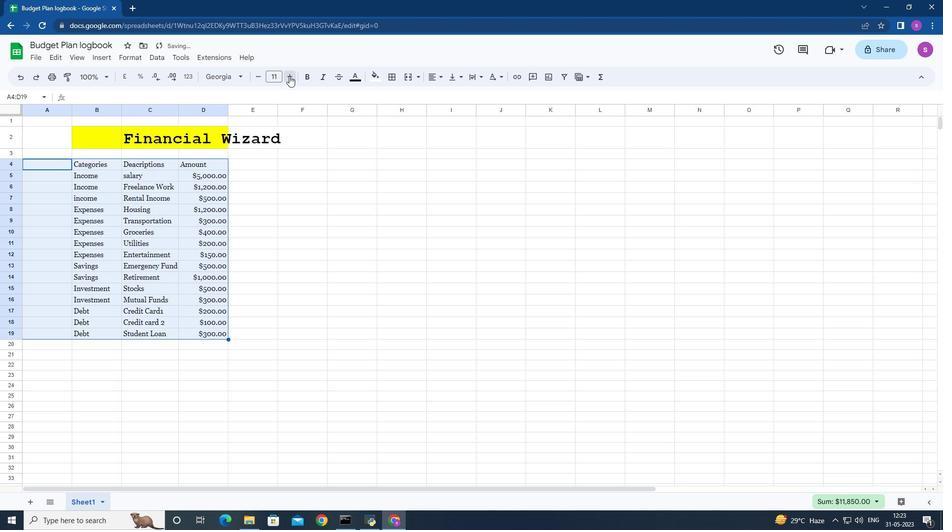
Action: Mouse pressed left at (289, 76)
Screenshot: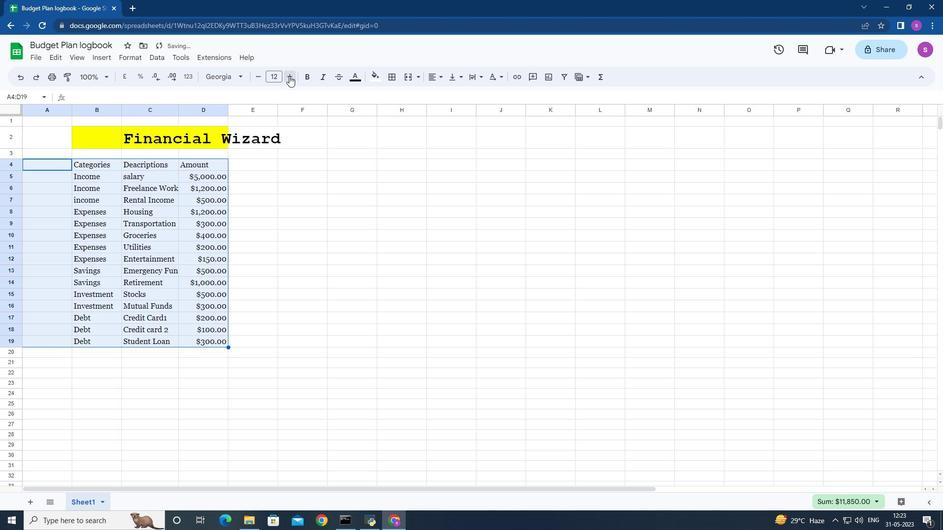 
Action: Mouse pressed left at (289, 76)
Screenshot: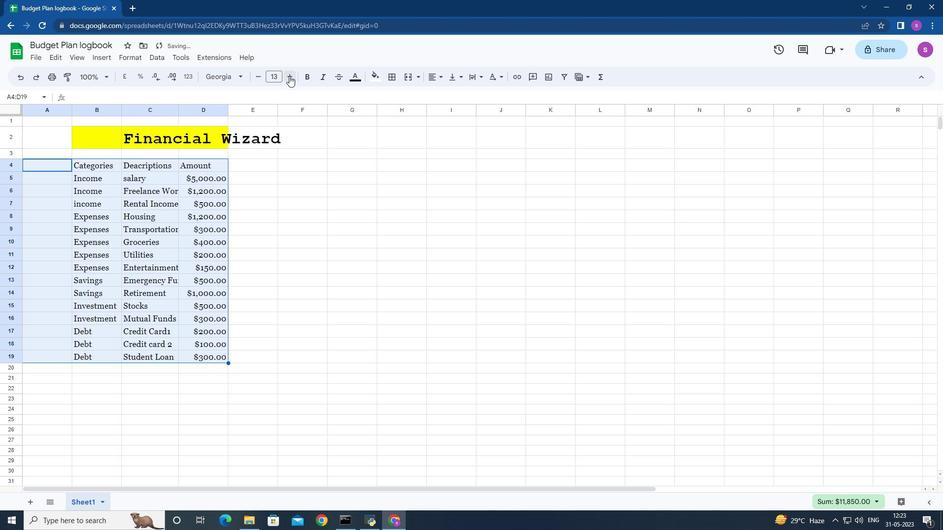 
Action: Mouse pressed left at (289, 76)
Screenshot: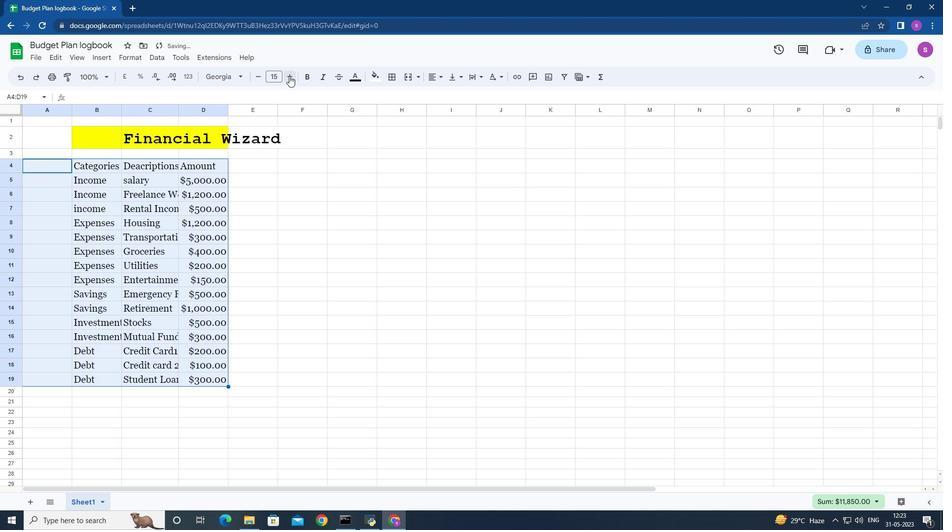 
Action: Mouse pressed left at (289, 76)
Screenshot: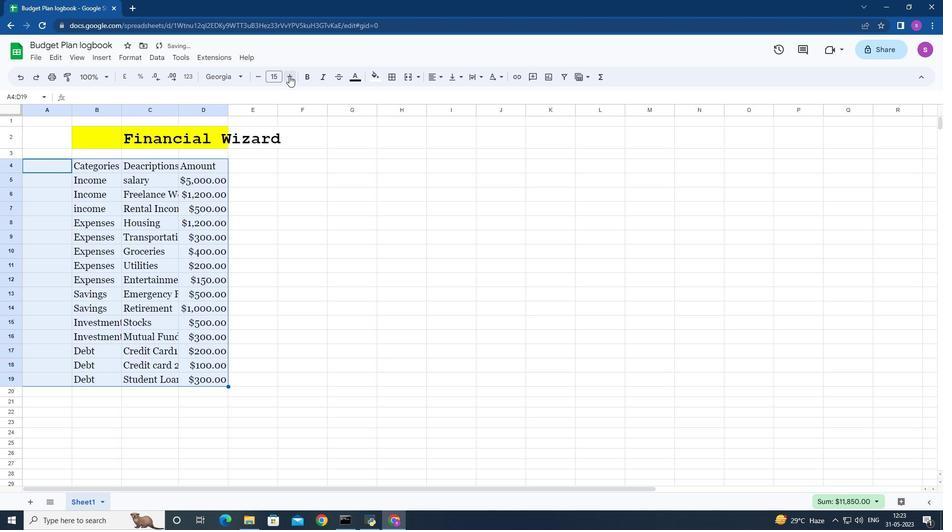 
Action: Mouse pressed left at (289, 76)
Screenshot: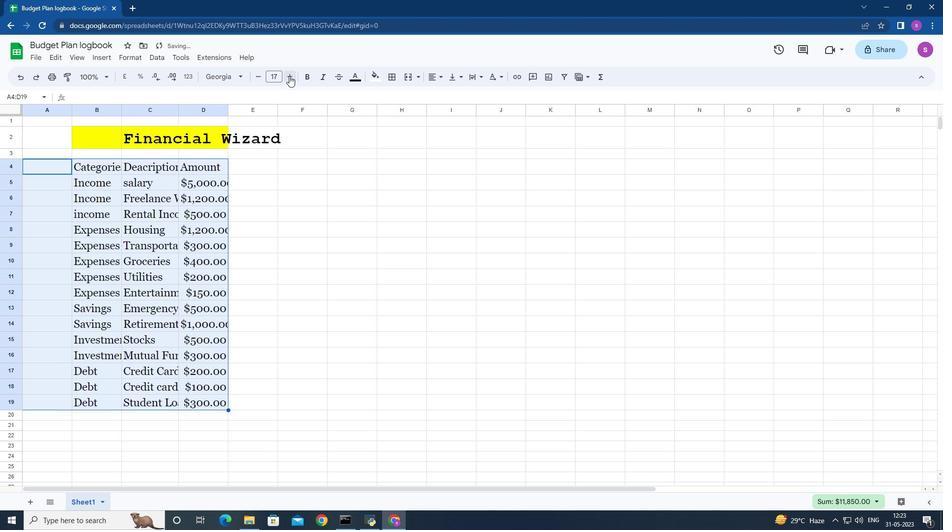 
Action: Mouse moved to (437, 78)
Screenshot: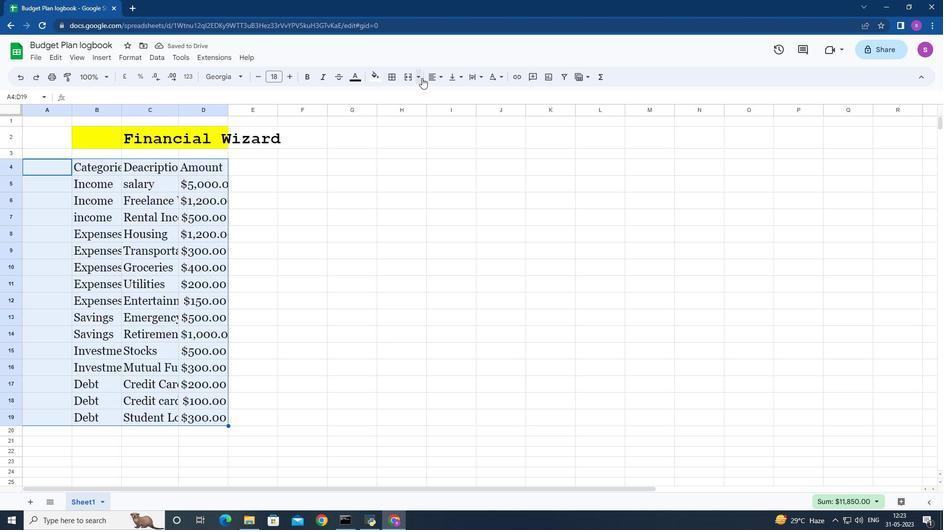 
Action: Mouse pressed left at (437, 78)
Screenshot: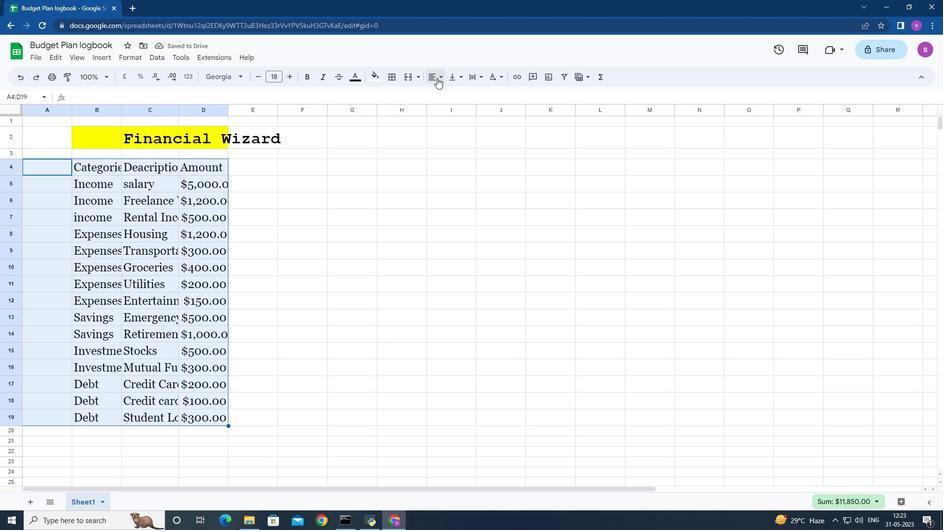 
Action: Mouse moved to (435, 96)
Screenshot: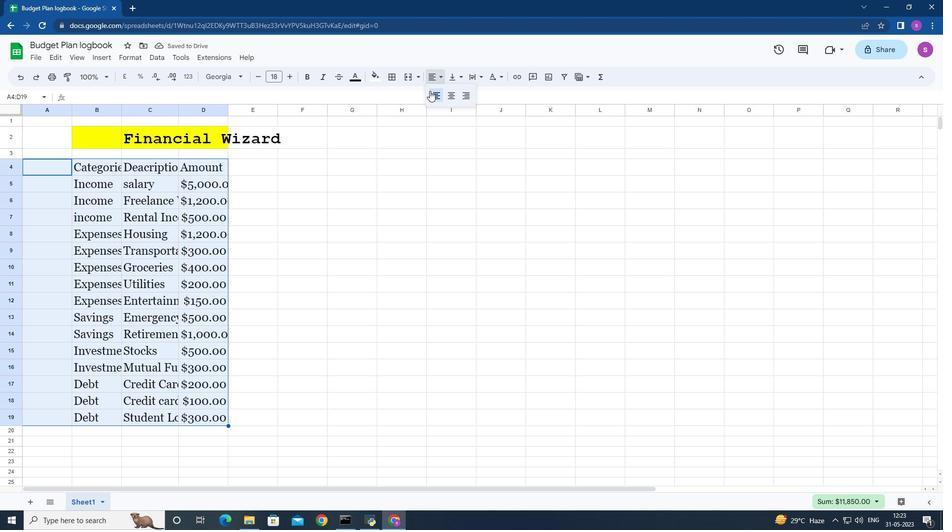 
Action: Mouse pressed left at (435, 96)
Screenshot: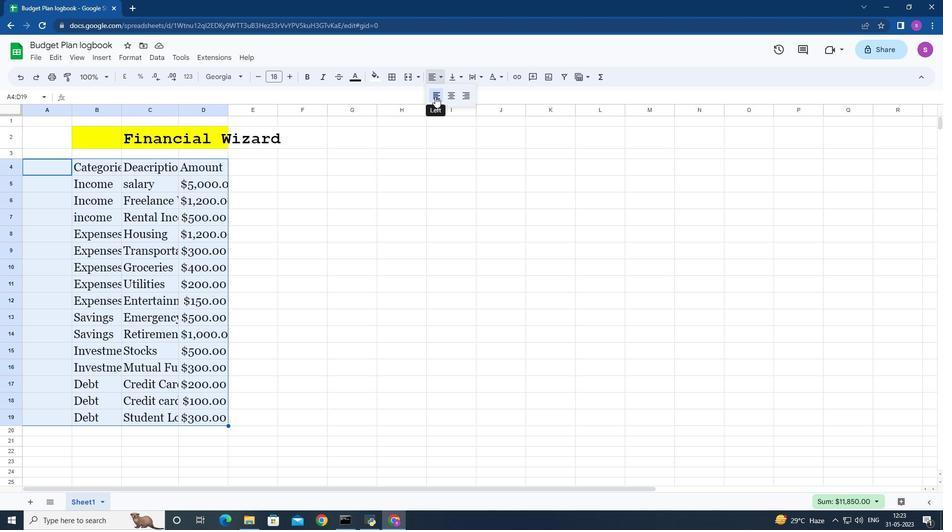 
Action: Mouse moved to (111, 134)
Screenshot: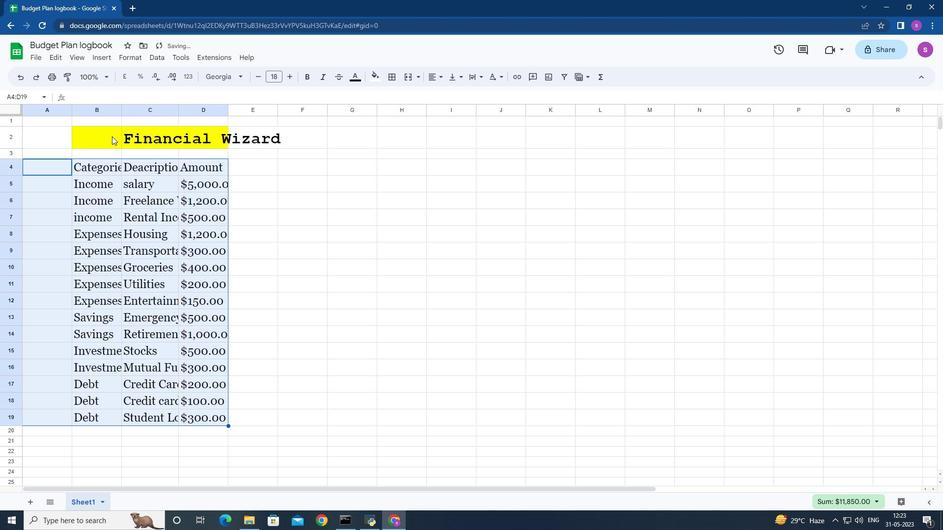 
Action: Mouse pressed left at (111, 134)
Screenshot: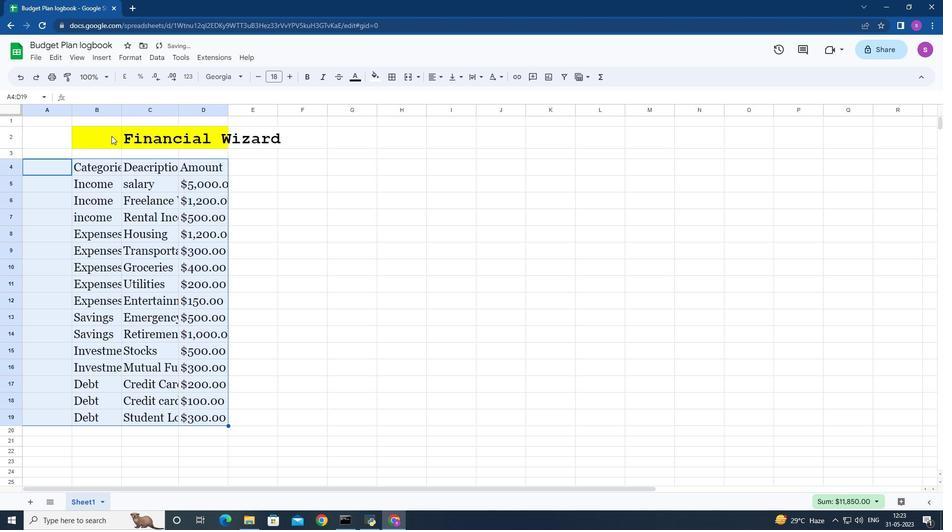 
Action: Mouse moved to (441, 78)
Screenshot: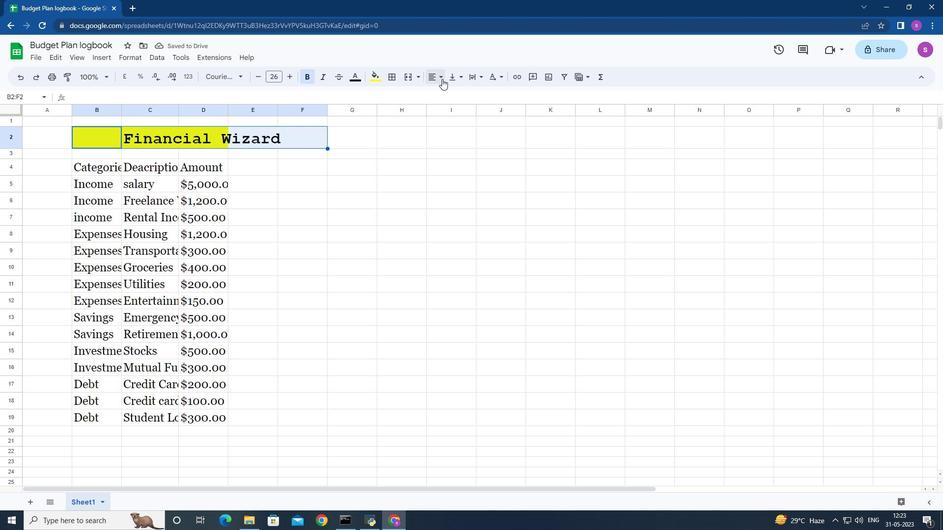 
Action: Mouse pressed left at (441, 78)
Screenshot: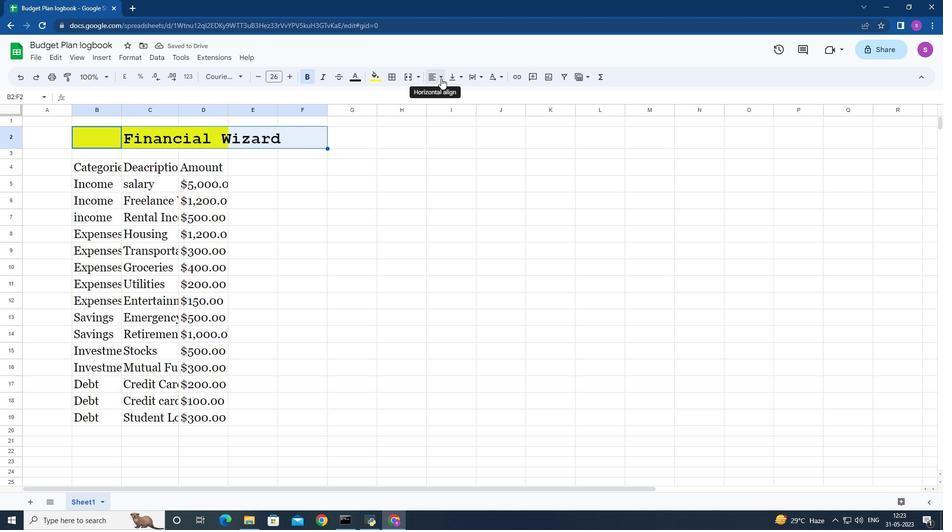 
Action: Mouse moved to (435, 98)
Screenshot: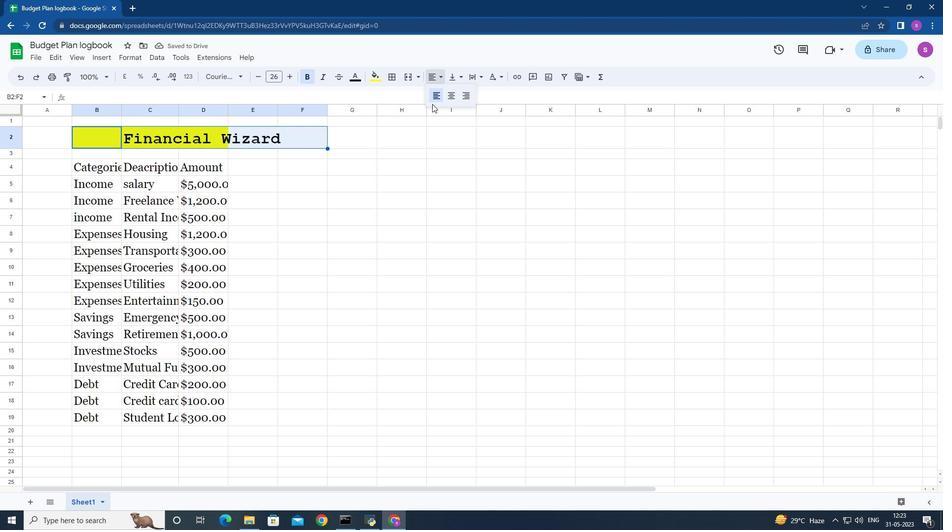 
Action: Mouse pressed left at (435, 98)
Screenshot: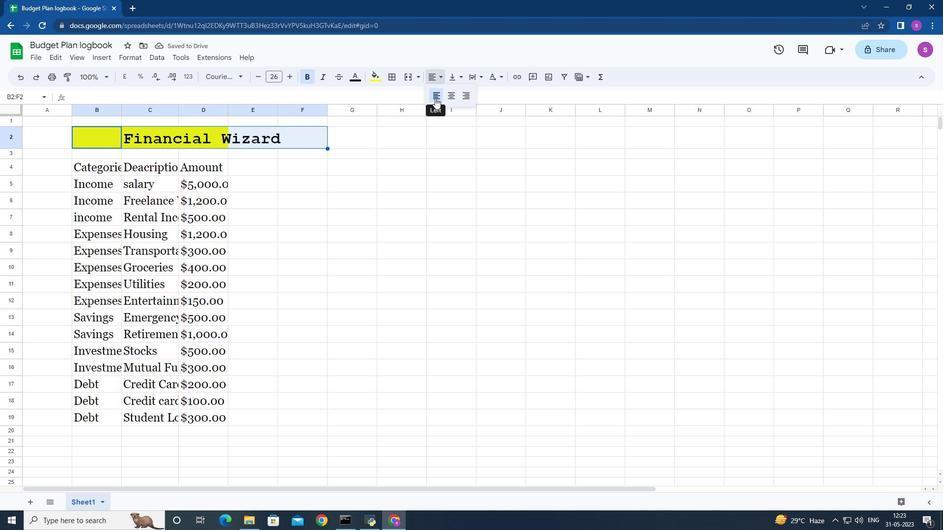 
Action: Mouse moved to (120, 109)
Screenshot: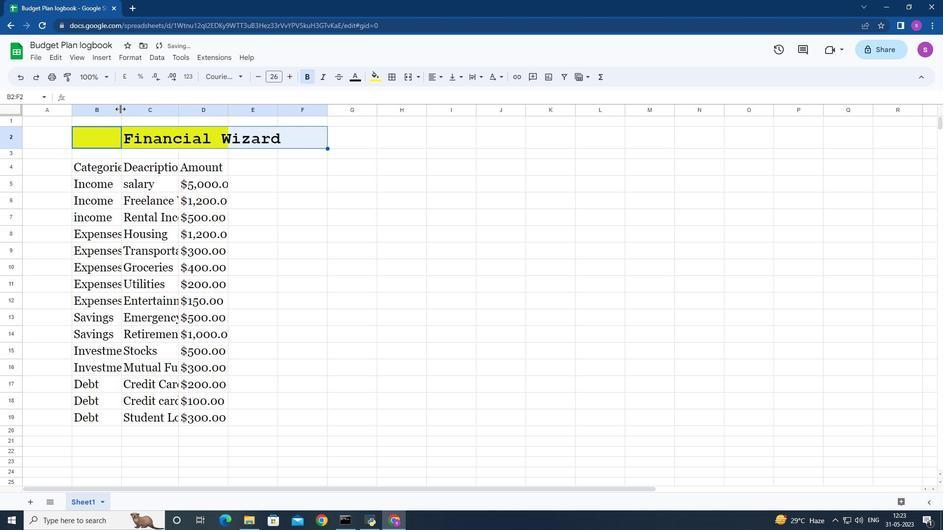 
Action: Mouse pressed left at (120, 109)
Screenshot: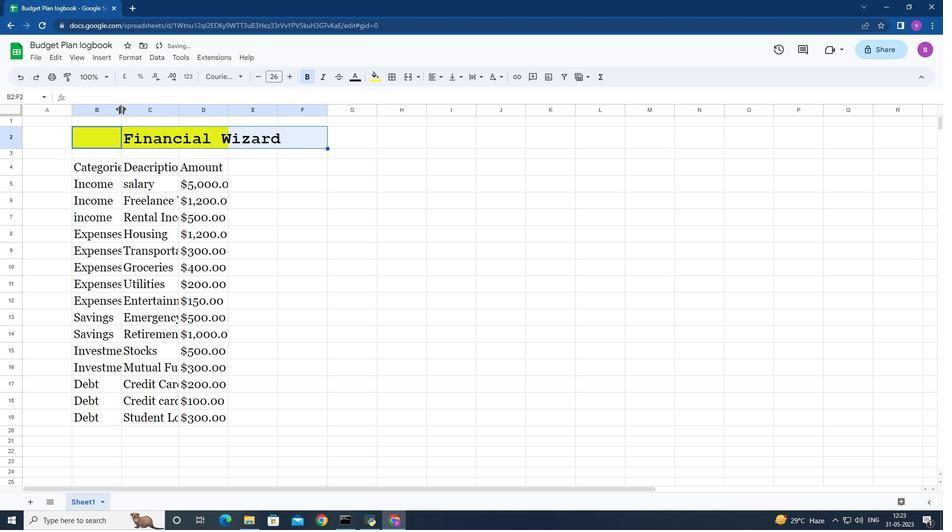 
Action: Mouse moved to (209, 107)
Screenshot: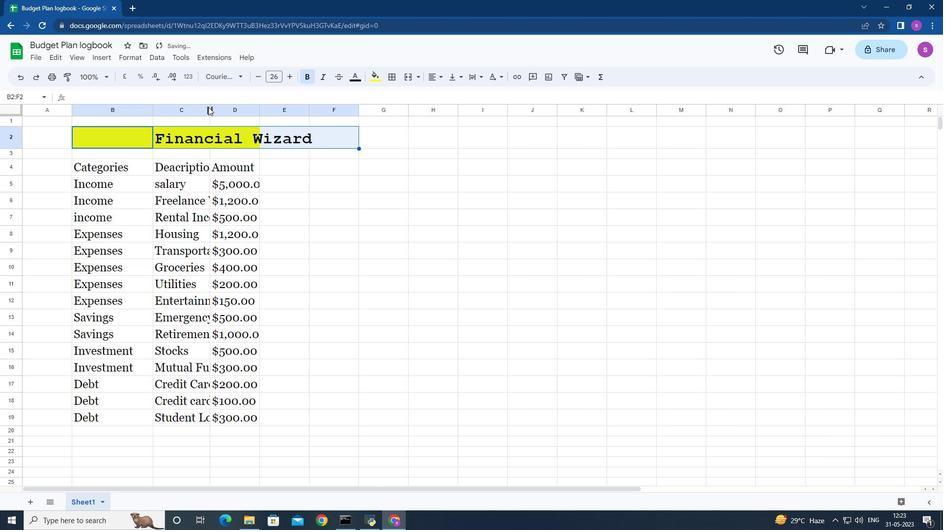 
Action: Mouse pressed left at (209, 107)
Screenshot: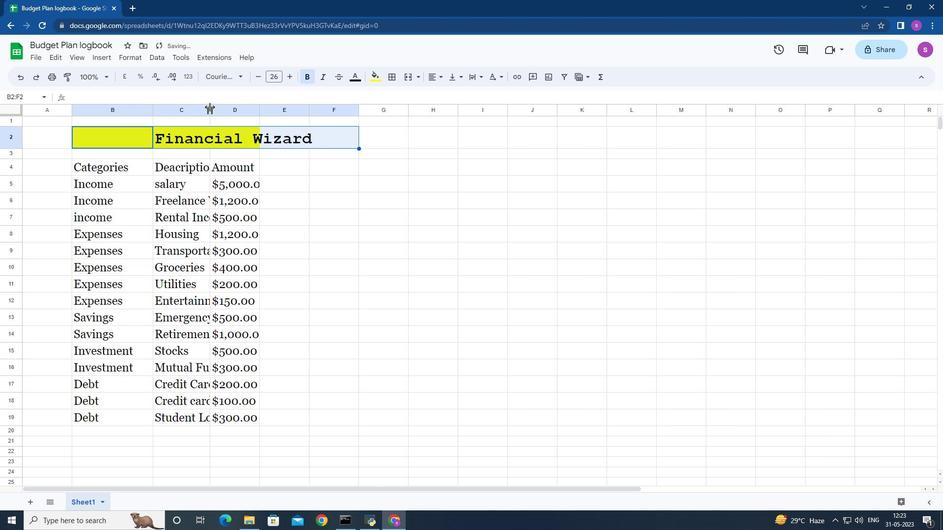 
Action: Mouse moved to (312, 113)
Screenshot: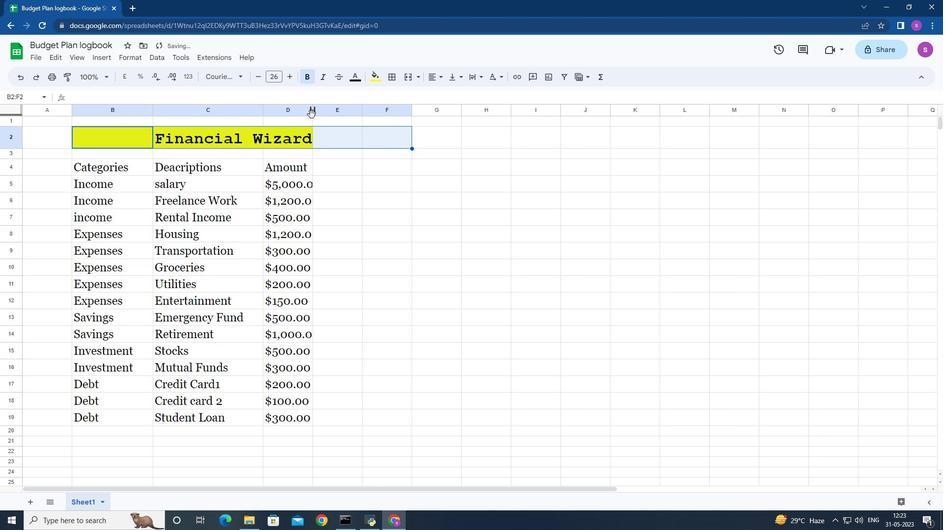 
Action: Mouse pressed left at (312, 113)
Screenshot: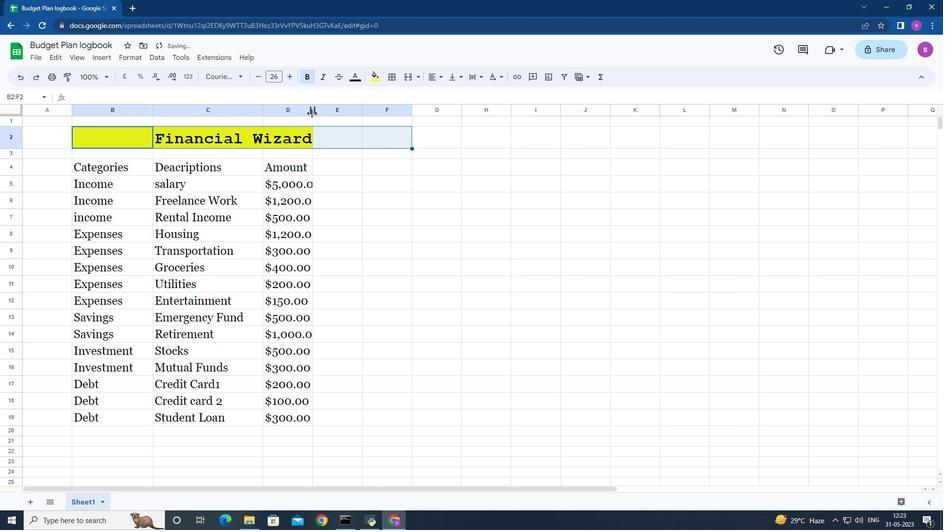 
Action: Mouse moved to (388, 303)
Screenshot: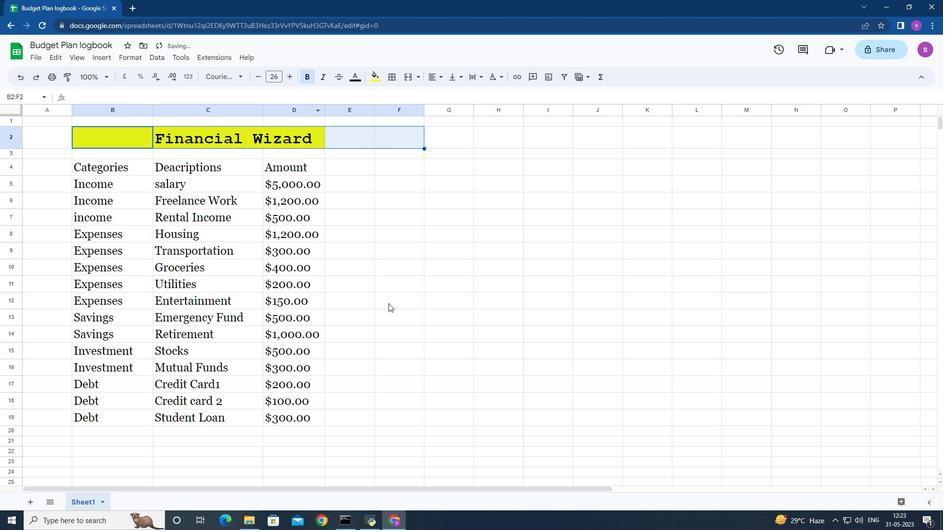 
